 Task: Create a scrum project AgileConnection. Add to scrum project AgileConnection a team member softage.1@softage.net and assign as Project Lead. Add to scrum project AgileConnection a team member softage.2@softage.net
Action: Mouse moved to (228, 68)
Screenshot: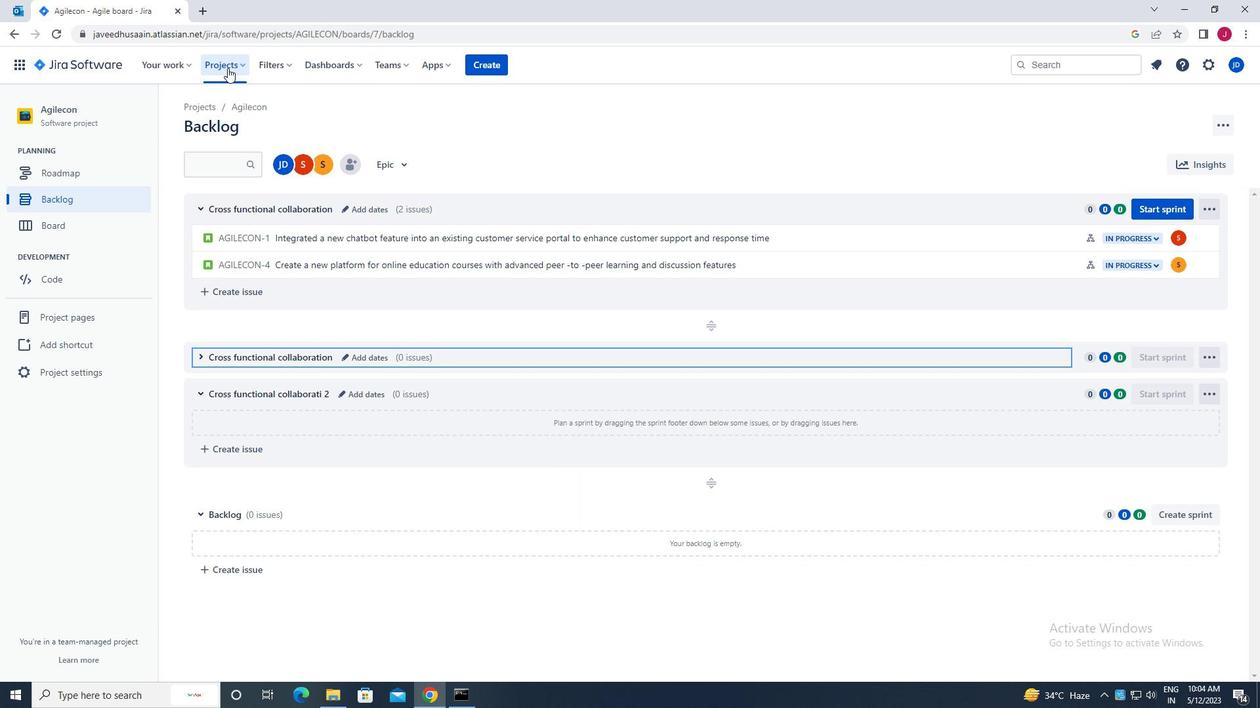
Action: Mouse pressed left at (228, 68)
Screenshot: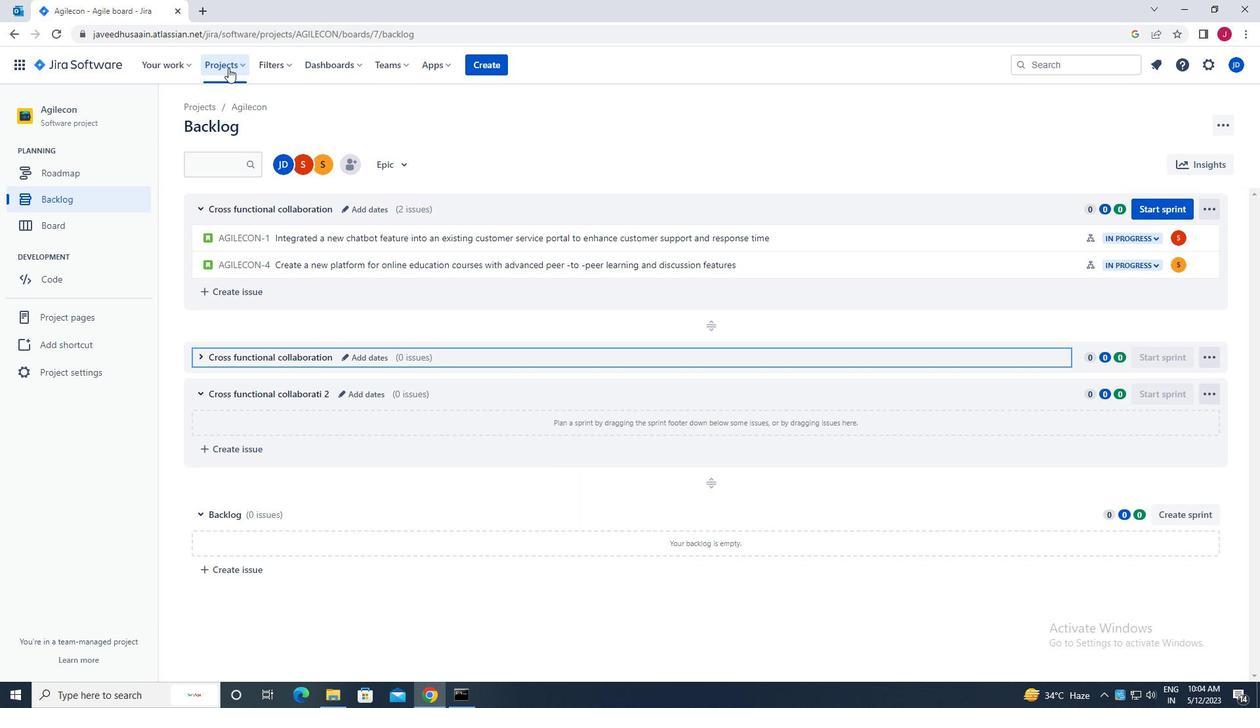
Action: Mouse moved to (237, 325)
Screenshot: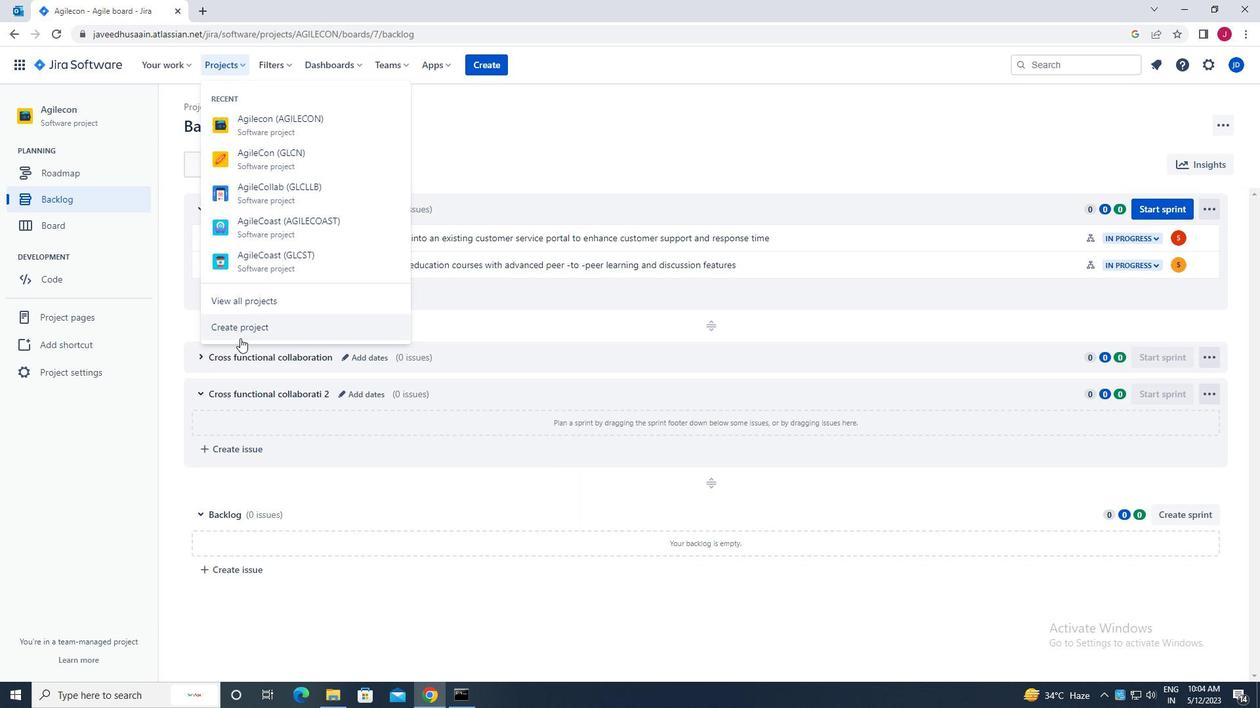 
Action: Mouse pressed left at (237, 325)
Screenshot: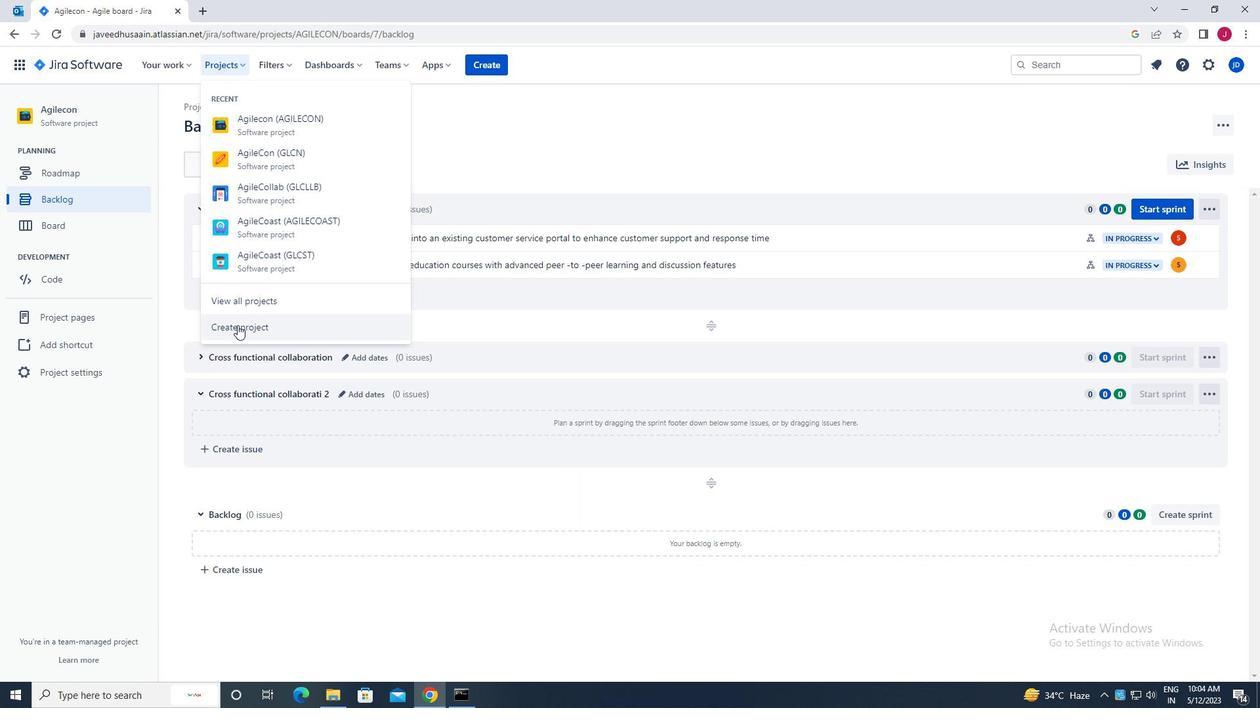 
Action: Mouse moved to (739, 317)
Screenshot: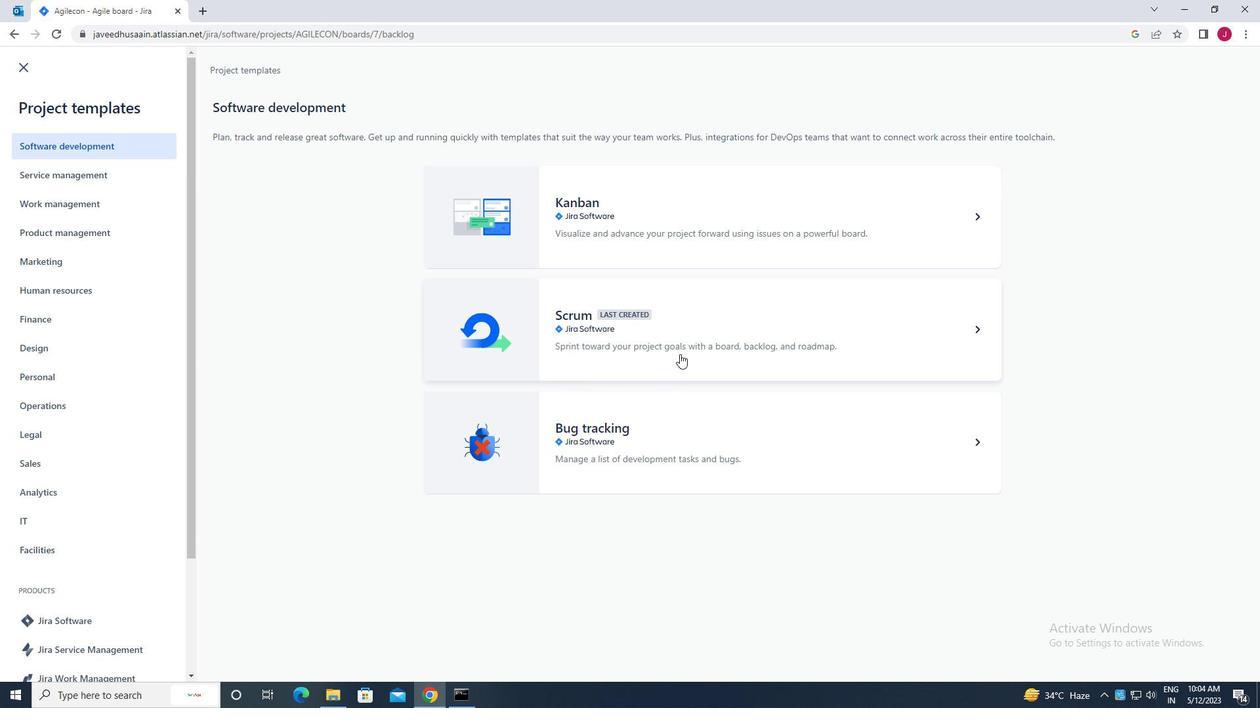 
Action: Mouse pressed left at (739, 317)
Screenshot: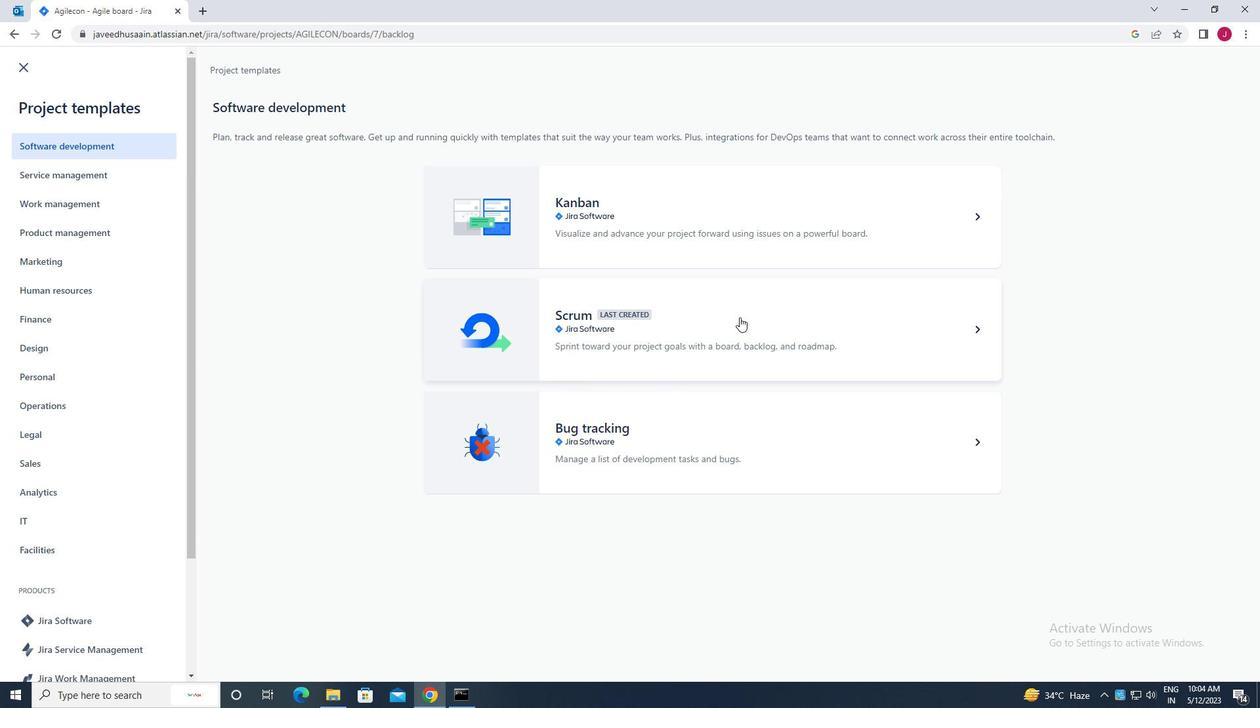 
Action: Mouse moved to (982, 650)
Screenshot: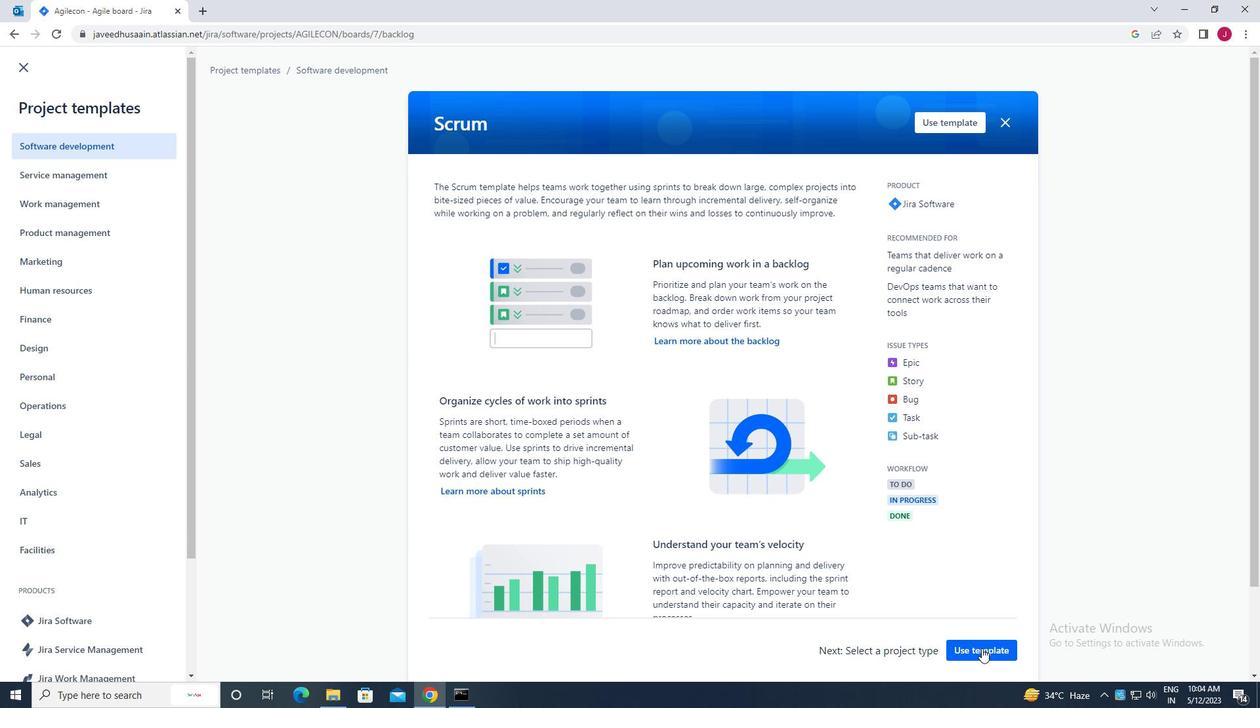 
Action: Mouse pressed left at (982, 650)
Screenshot: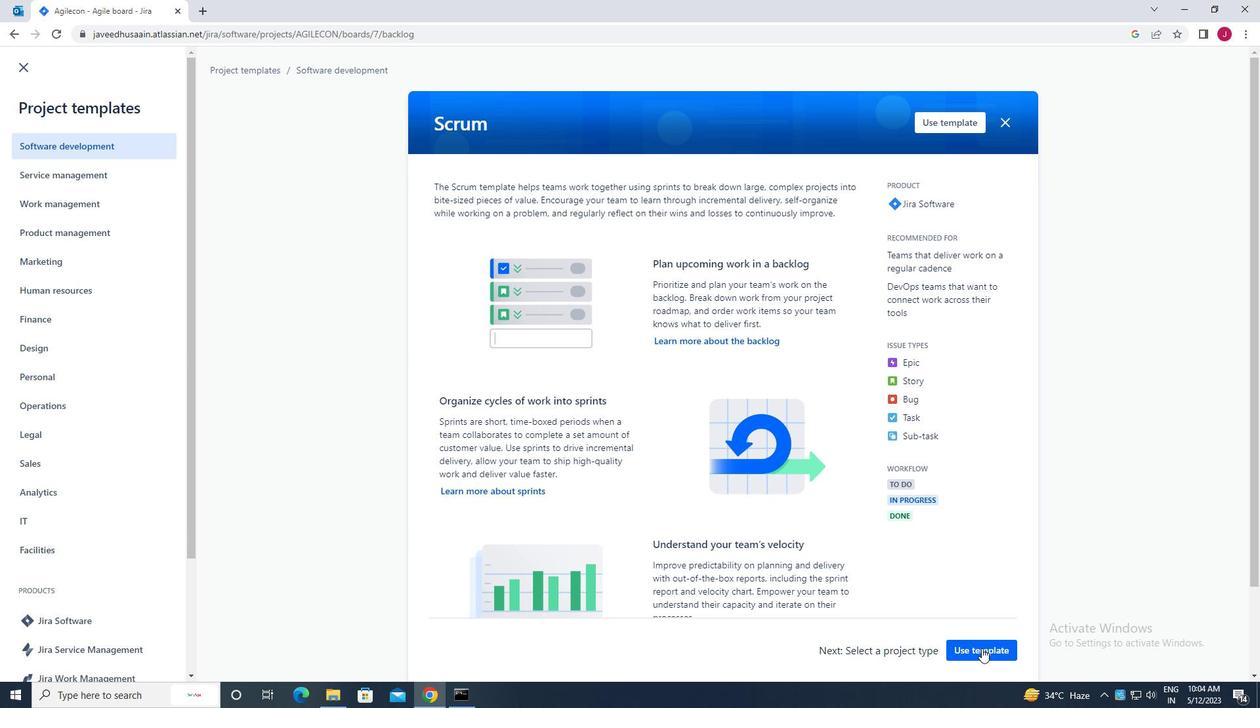 
Action: Mouse moved to (499, 640)
Screenshot: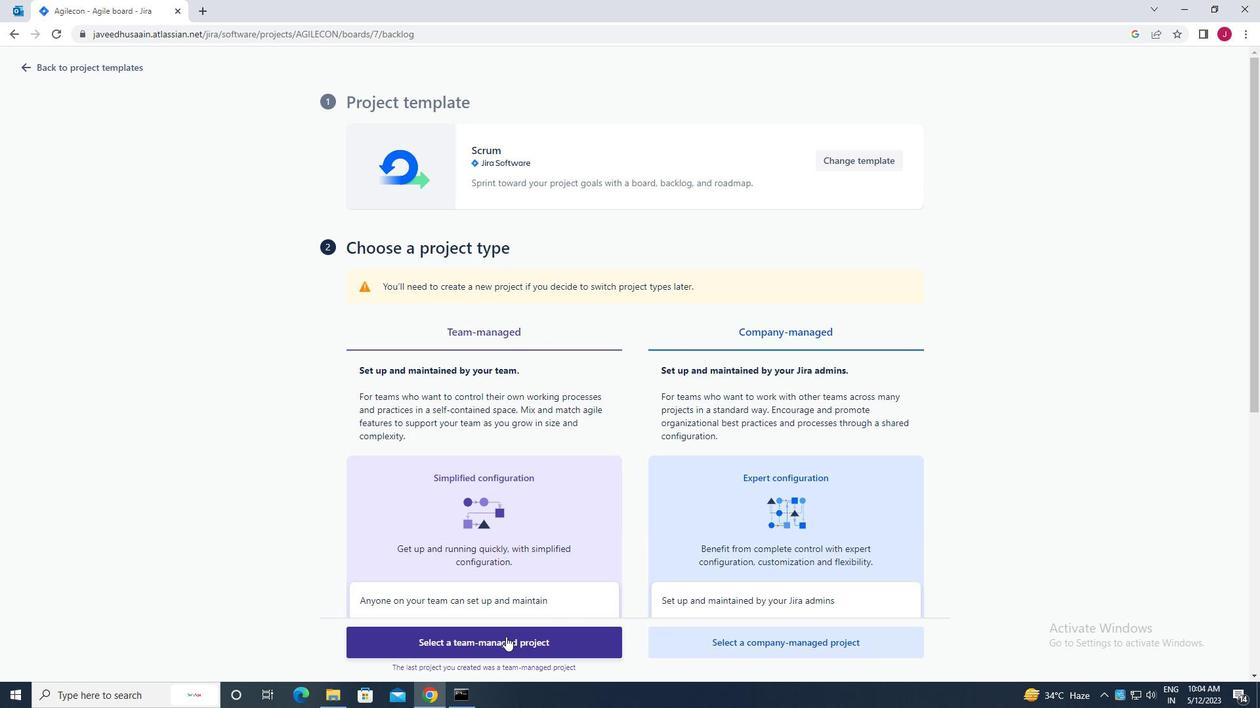 
Action: Mouse pressed left at (499, 640)
Screenshot: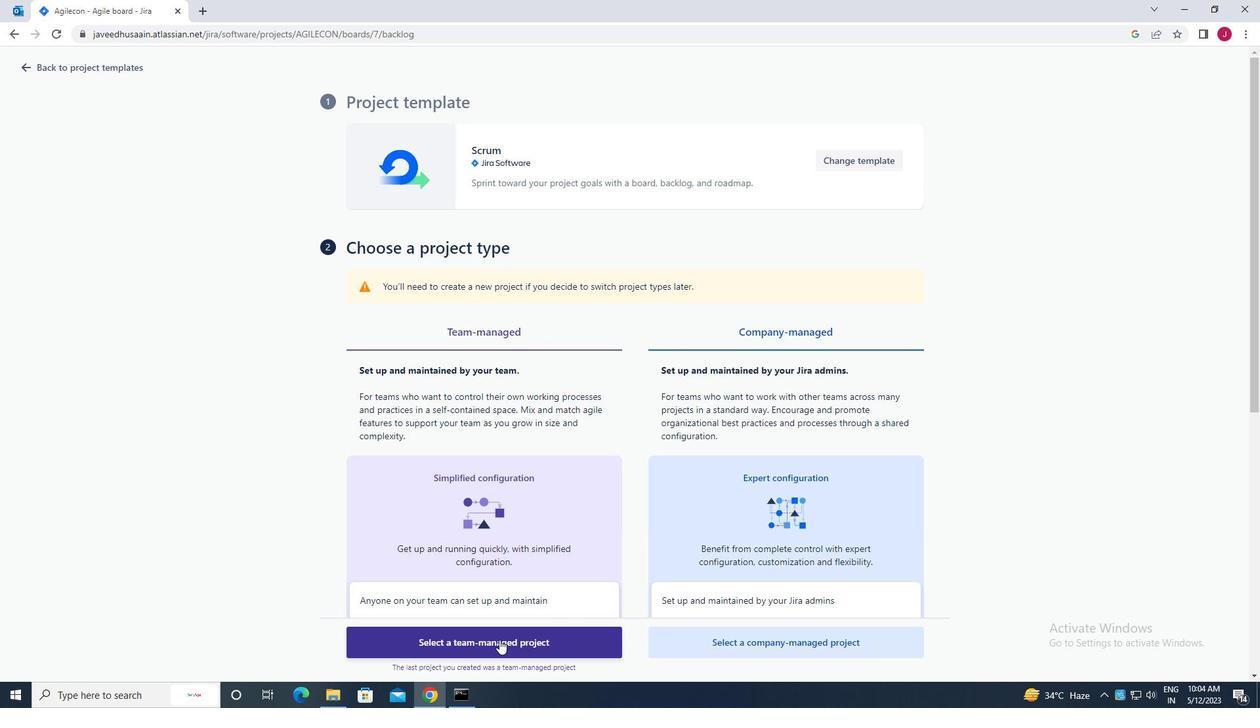
Action: Mouse moved to (396, 312)
Screenshot: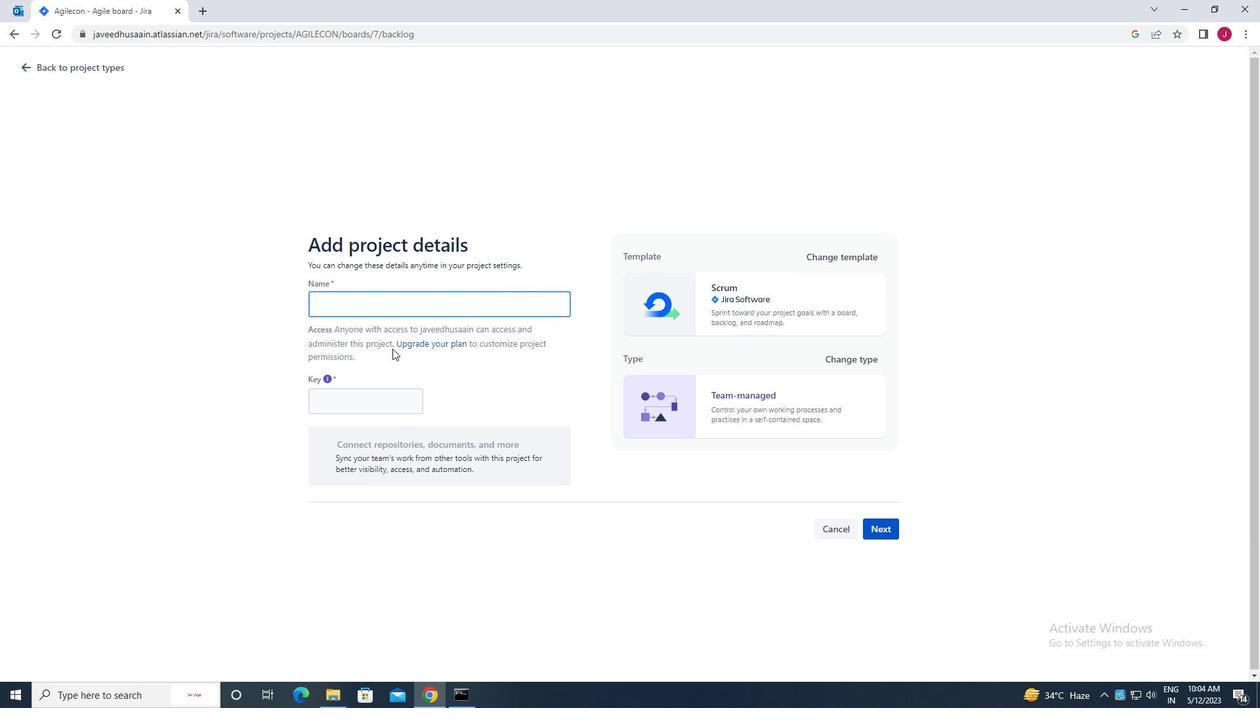 
Action: Mouse pressed left at (396, 312)
Screenshot: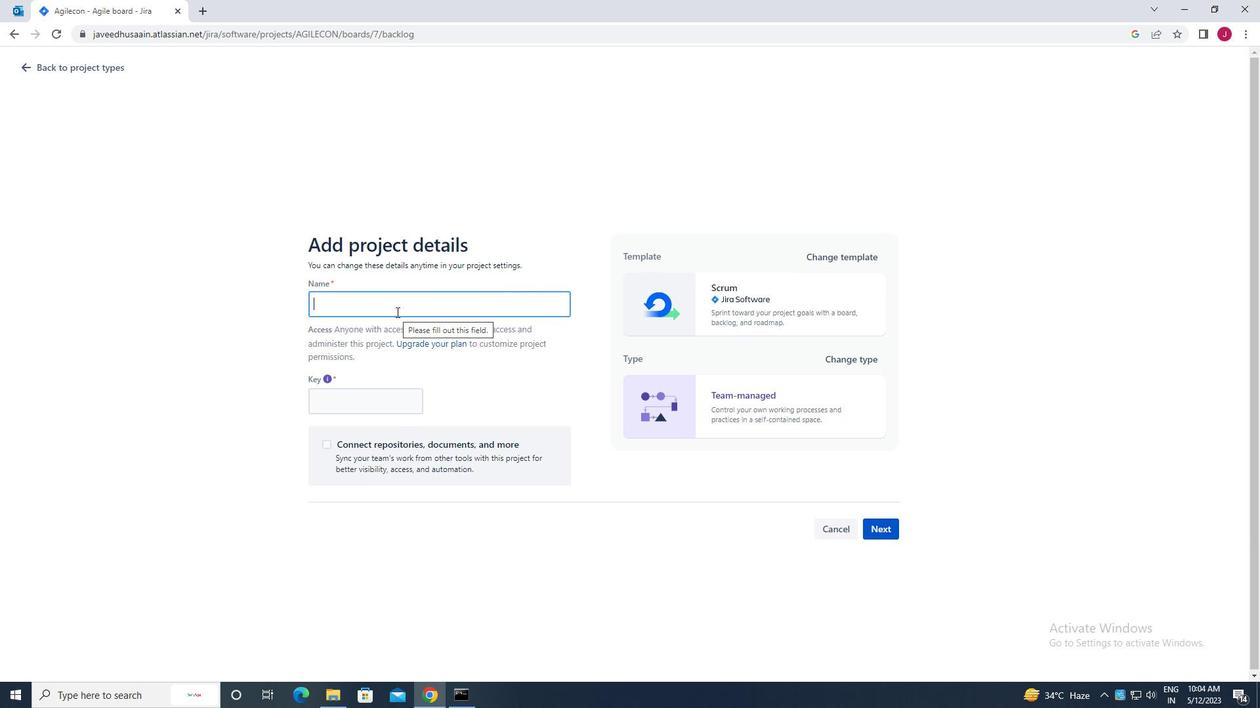 
Action: Key pressed a<Key.caps_lock>gile<Key.caps_lock>c<Key.caps_lock>onnection
Screenshot: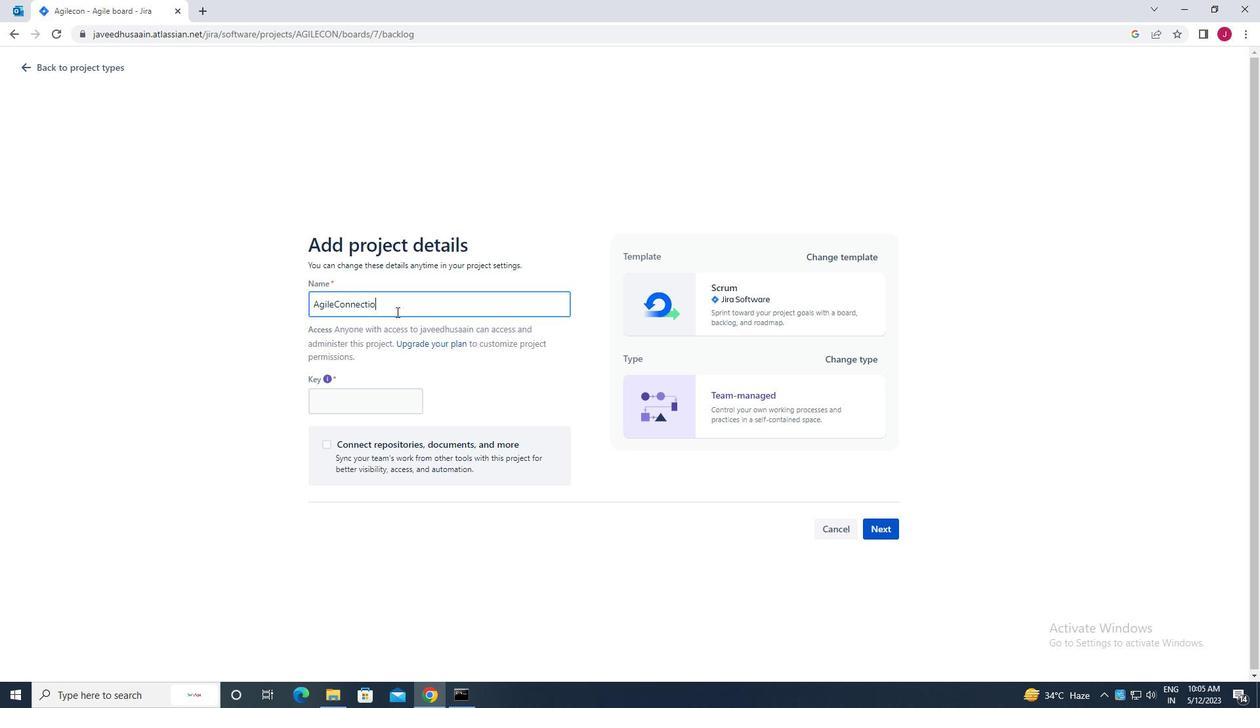 
Action: Mouse moved to (879, 529)
Screenshot: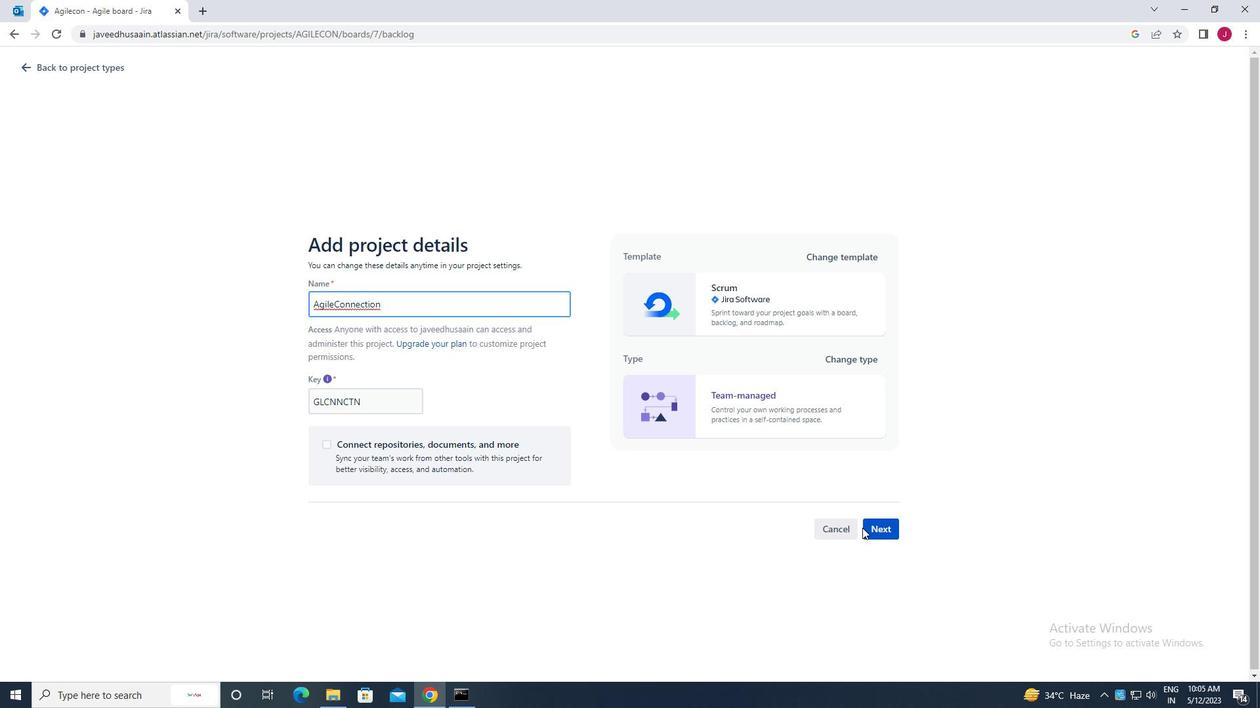 
Action: Mouse pressed left at (879, 529)
Screenshot: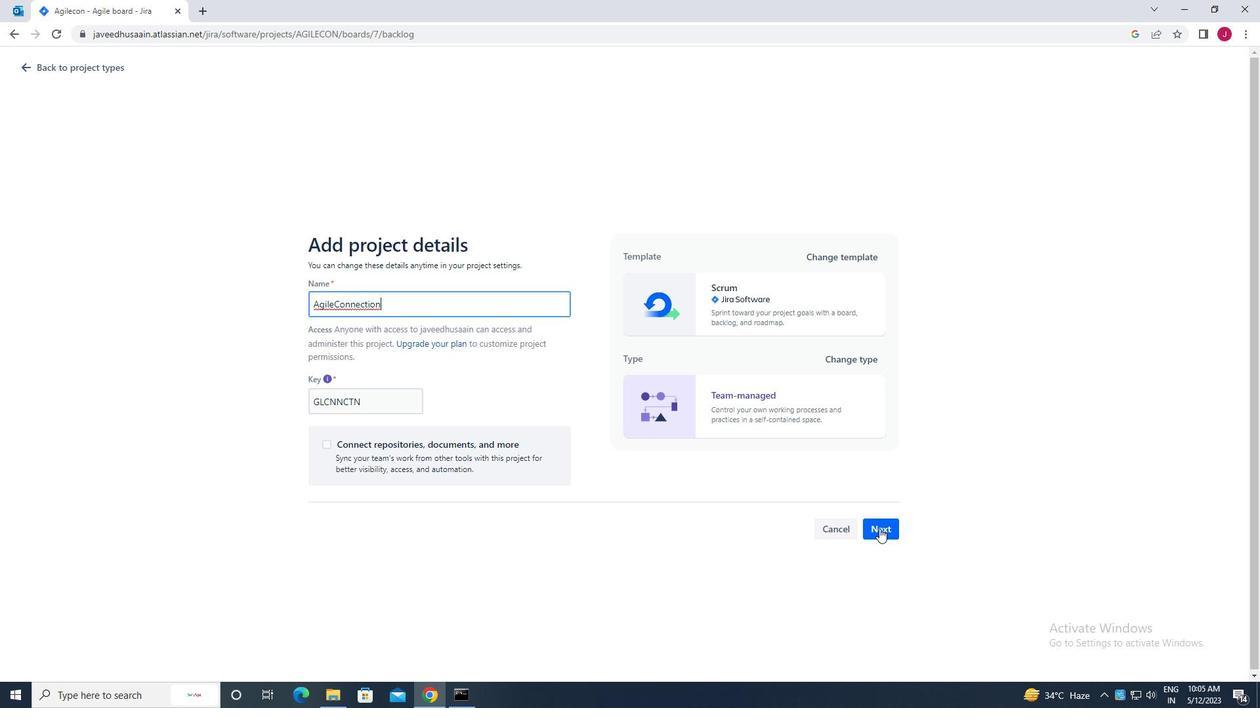 
Action: Mouse moved to (773, 447)
Screenshot: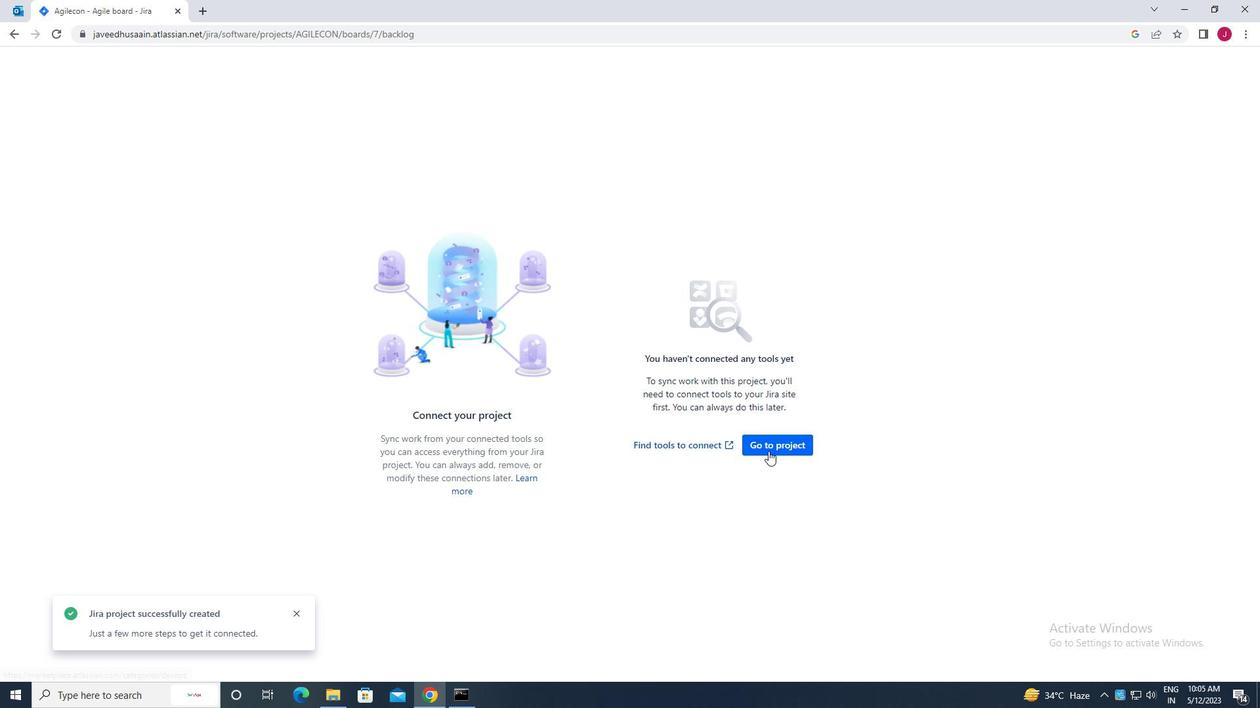 
Action: Mouse pressed left at (773, 447)
Screenshot: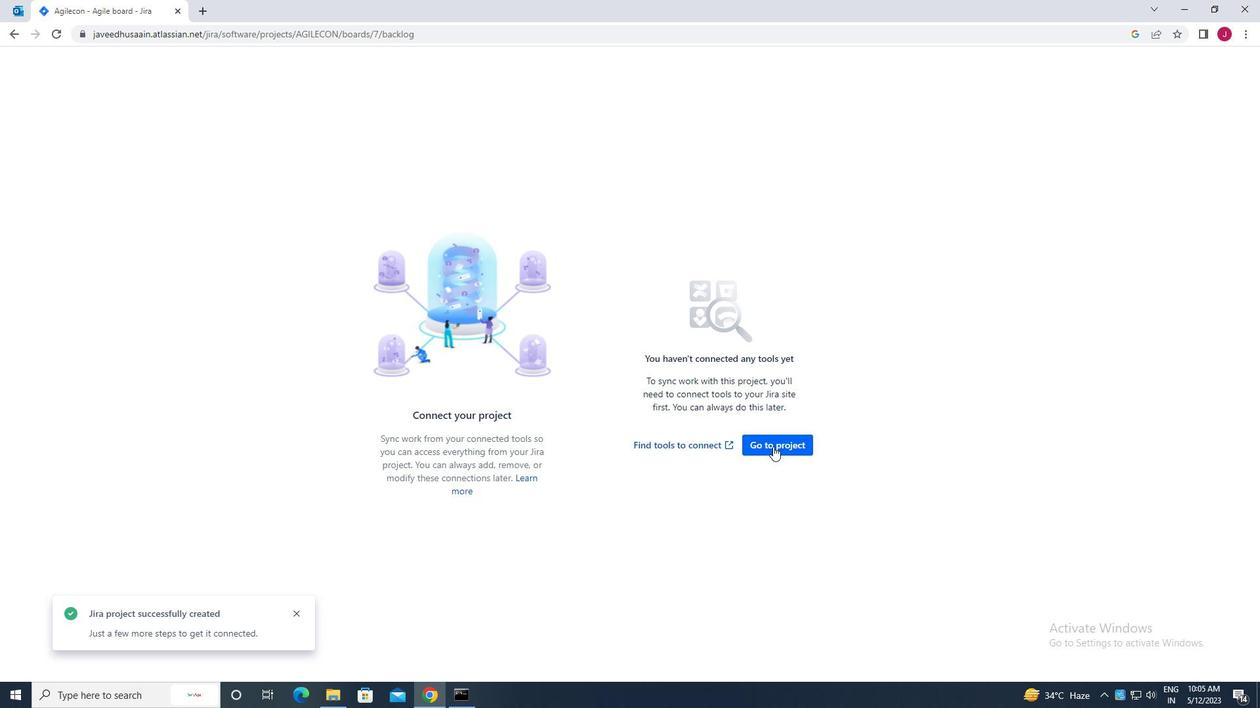 
Action: Mouse moved to (297, 613)
Screenshot: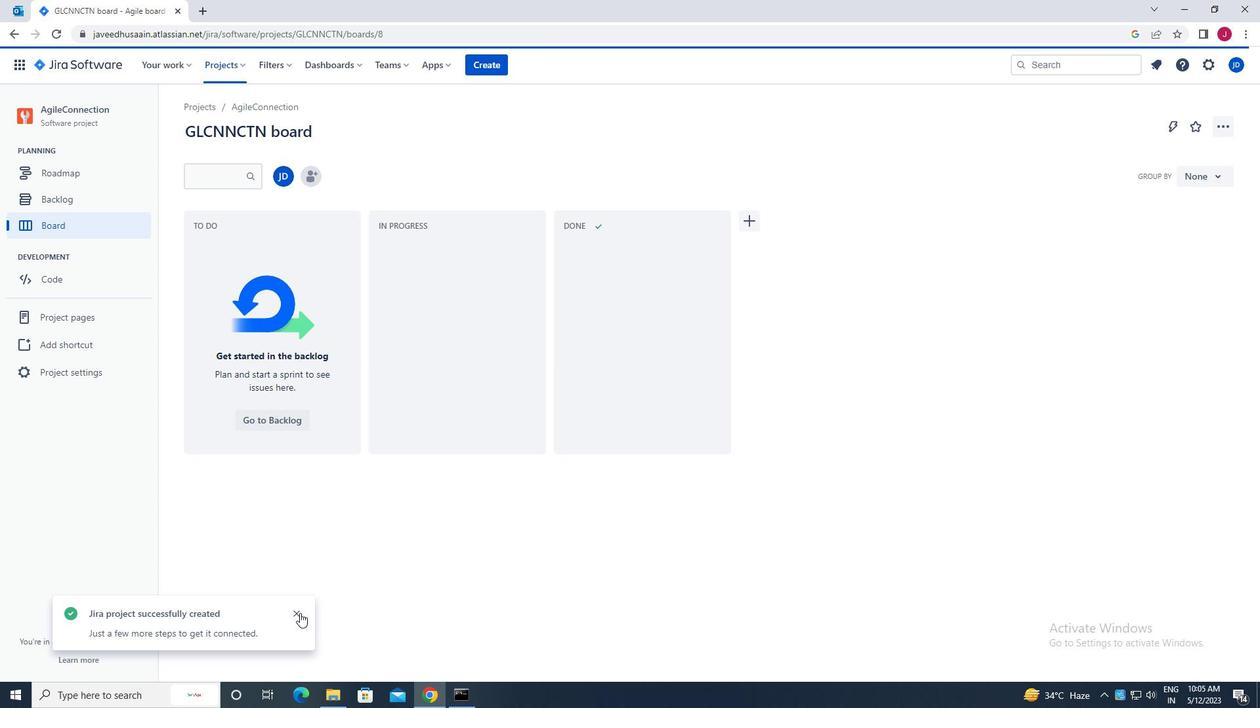 
Action: Mouse pressed left at (297, 613)
Screenshot: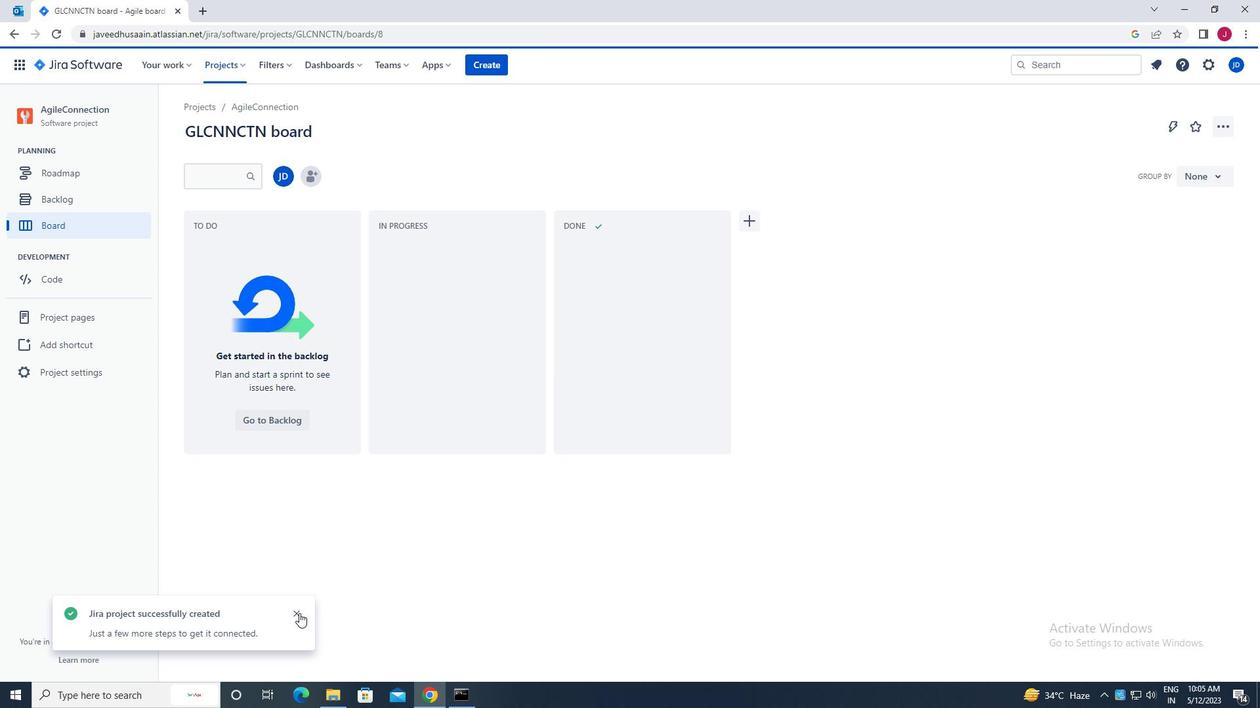 
Action: Mouse moved to (310, 176)
Screenshot: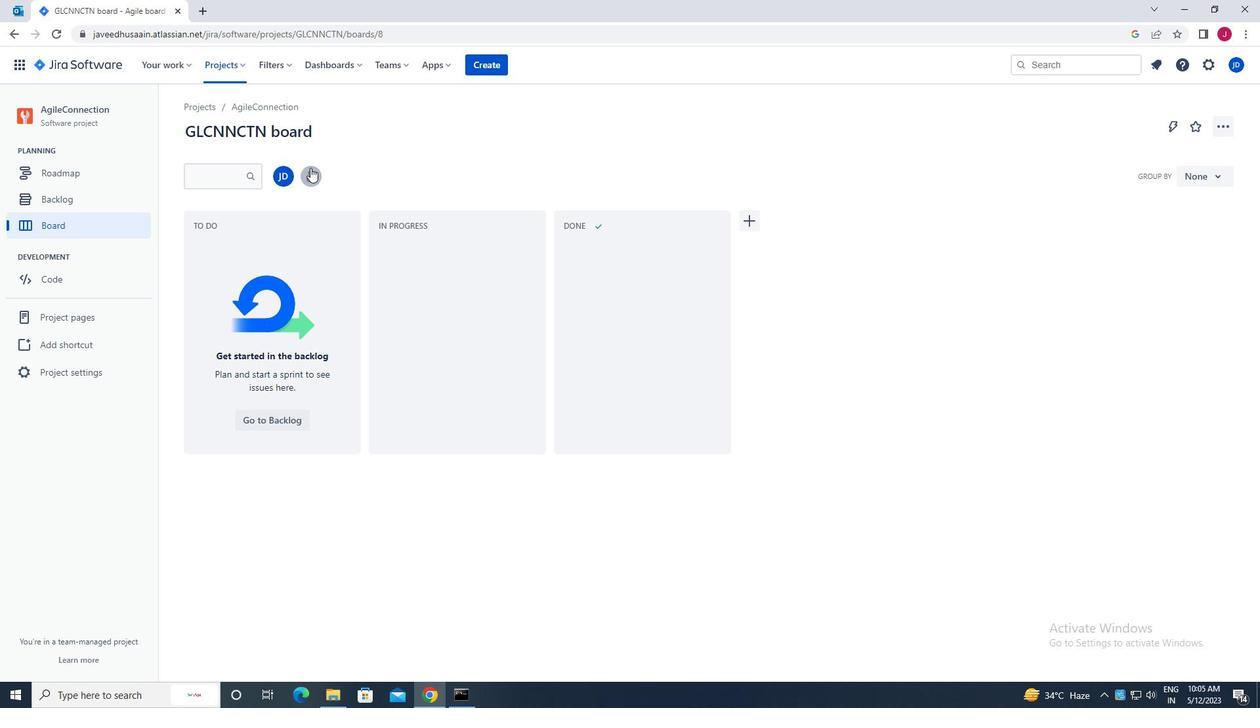 
Action: Mouse pressed left at (310, 176)
Screenshot: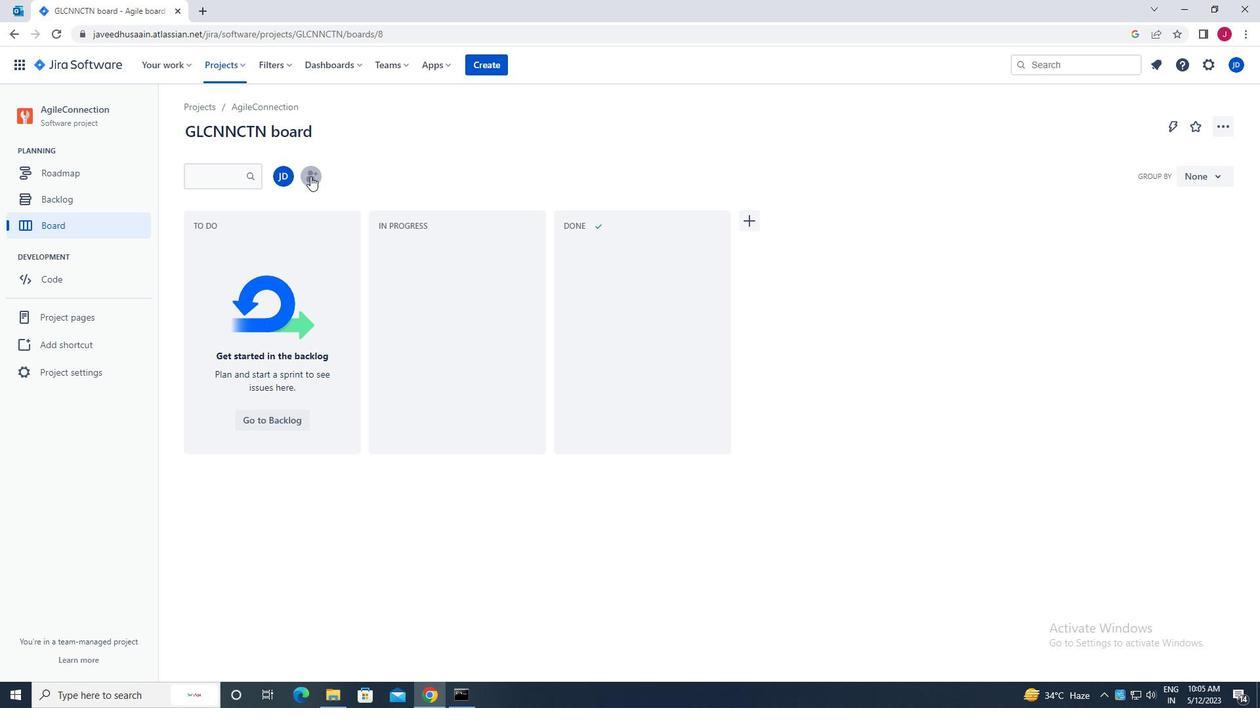 
Action: Mouse moved to (569, 166)
Screenshot: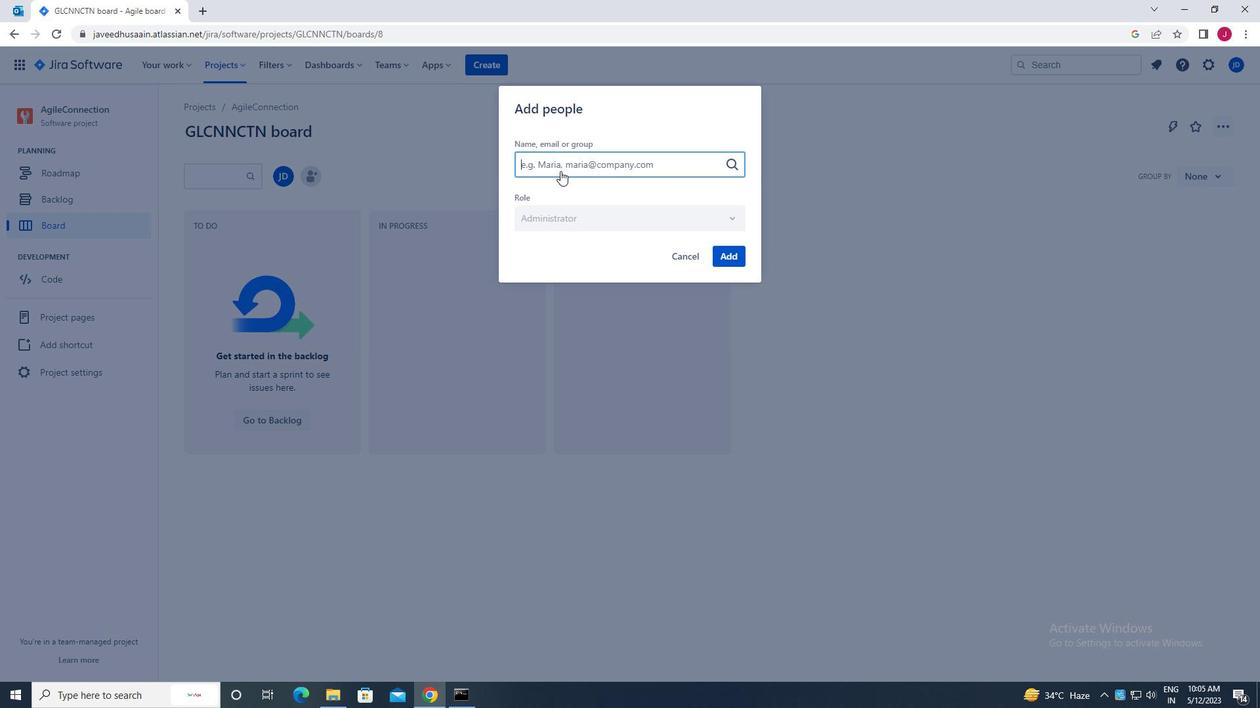 
Action: Mouse pressed left at (569, 166)
Screenshot: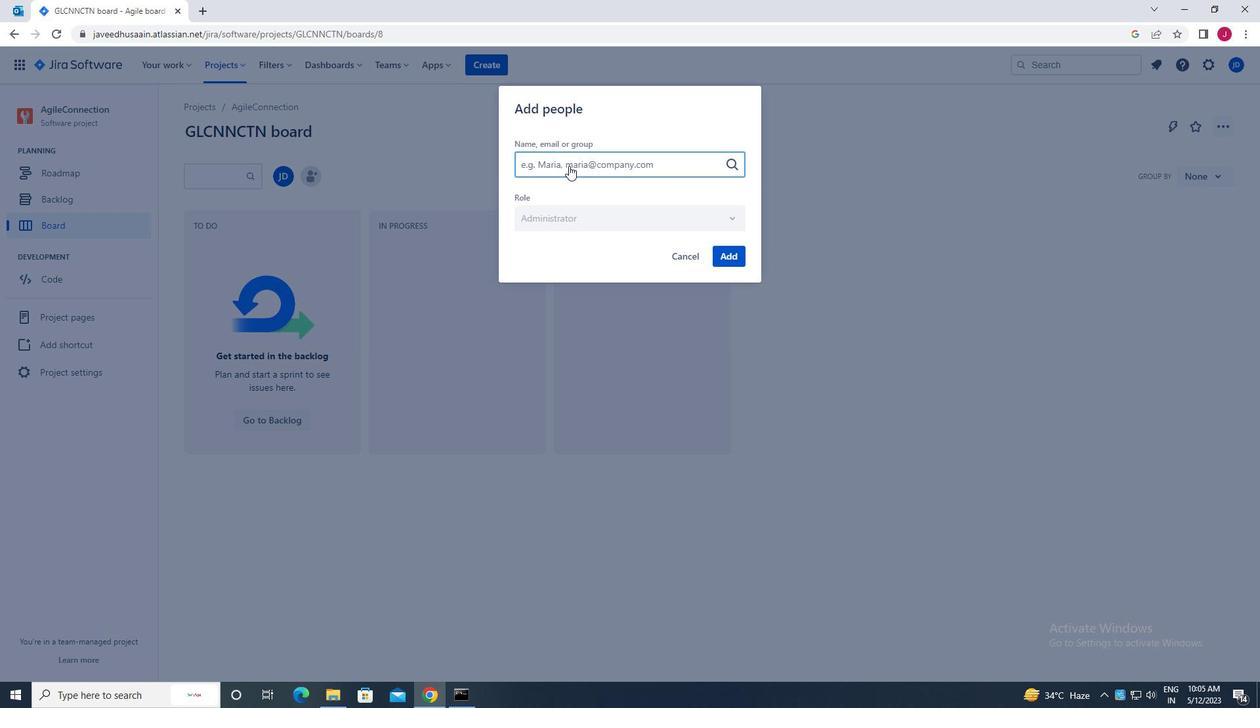 
Action: Key pressed <Key.caps_lock>s<Key.caps_lock>oftage.1<Key.shift>@SOFTAGE.NET
Screenshot: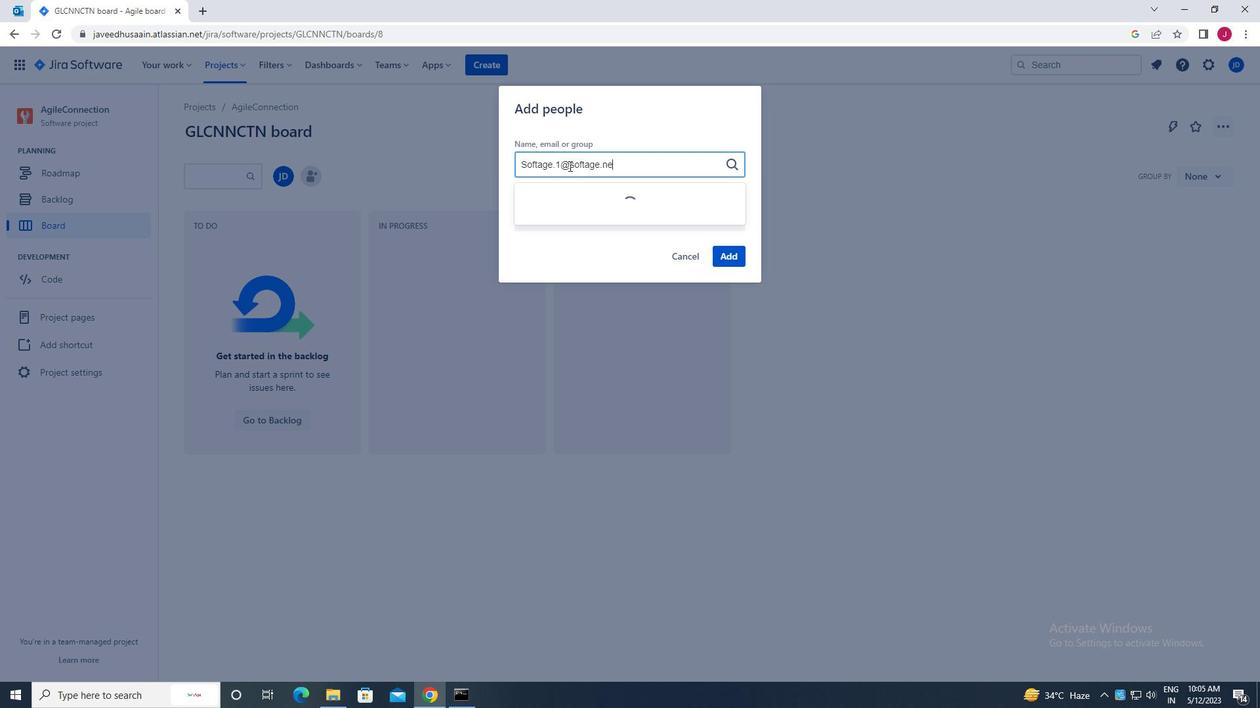 
Action: Mouse moved to (578, 231)
Screenshot: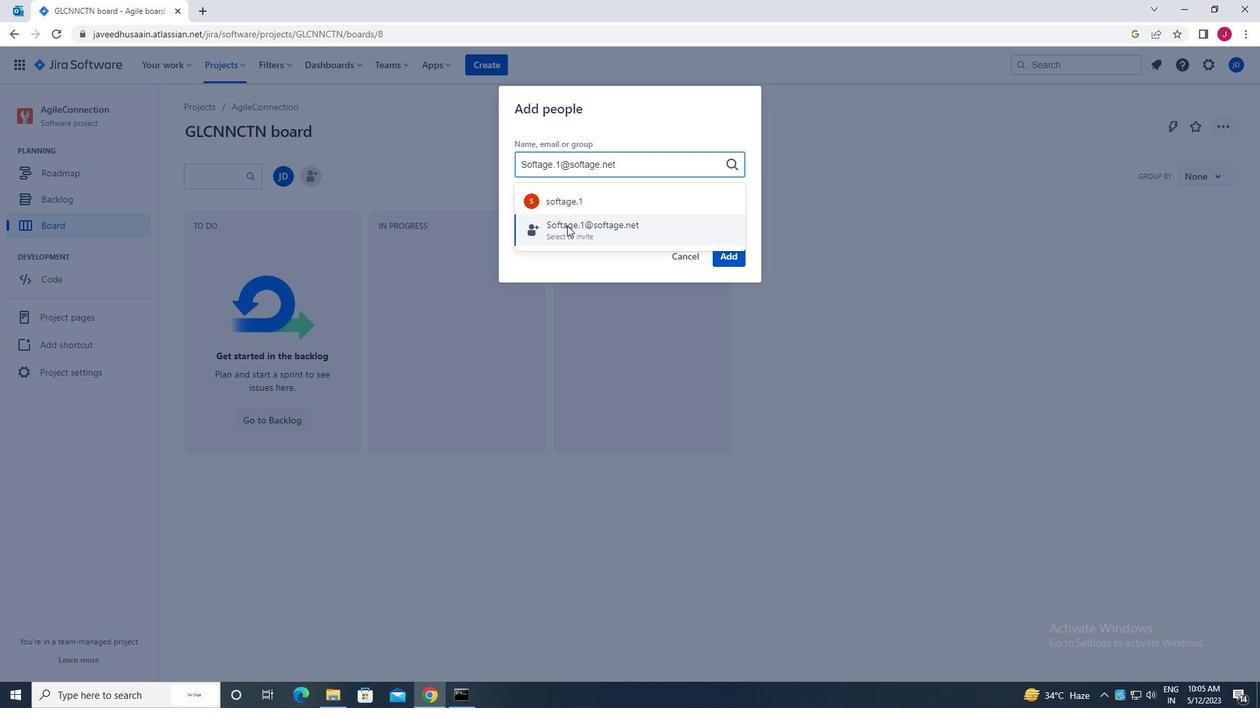 
Action: Mouse pressed left at (578, 231)
Screenshot: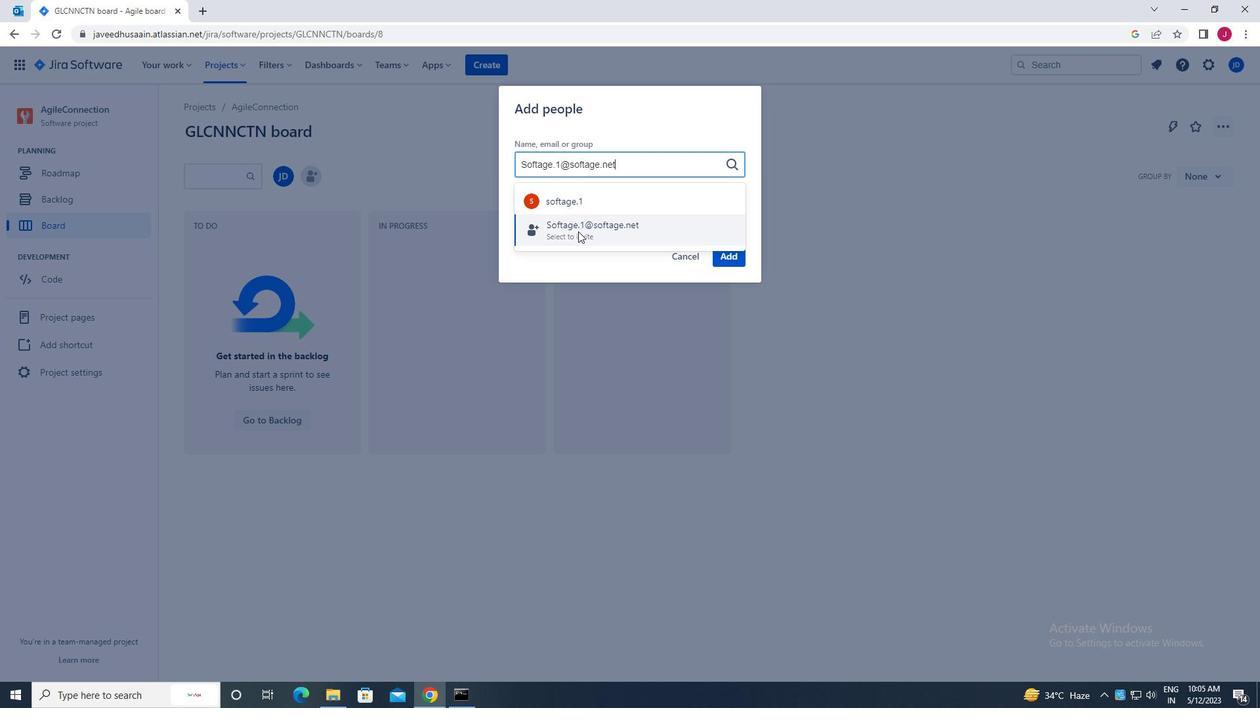 
Action: Mouse moved to (737, 254)
Screenshot: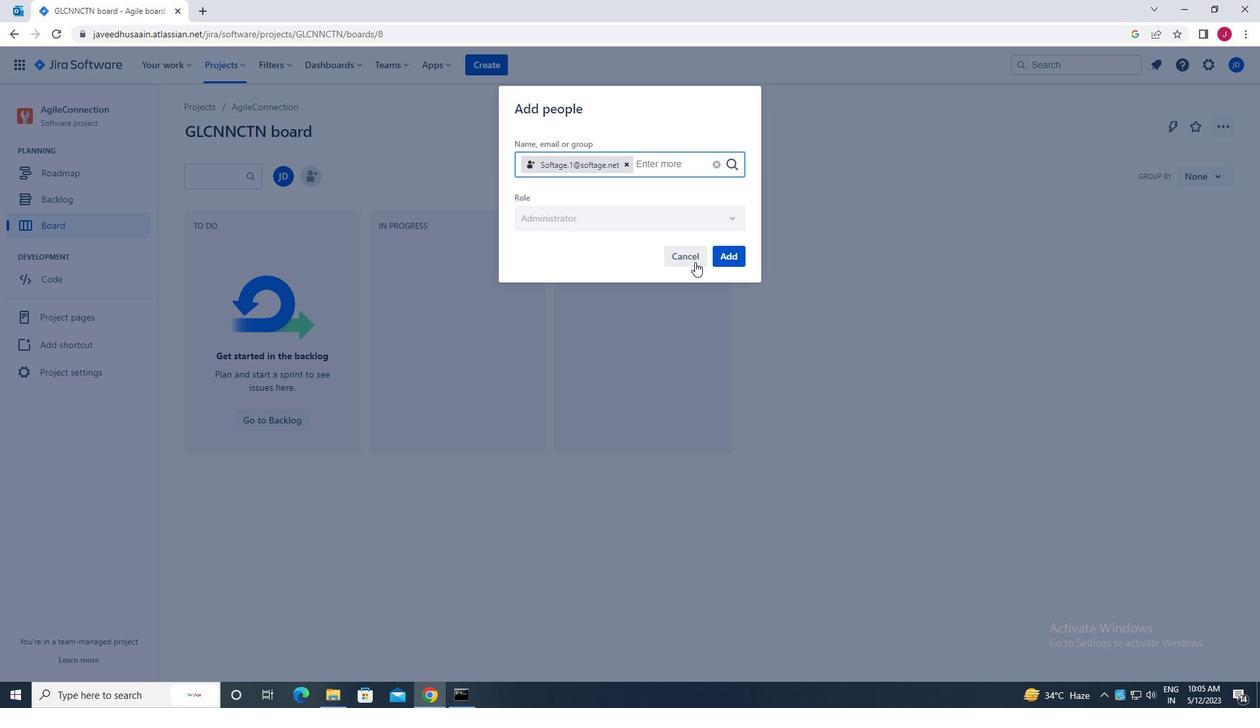 
Action: Mouse pressed left at (737, 254)
Screenshot: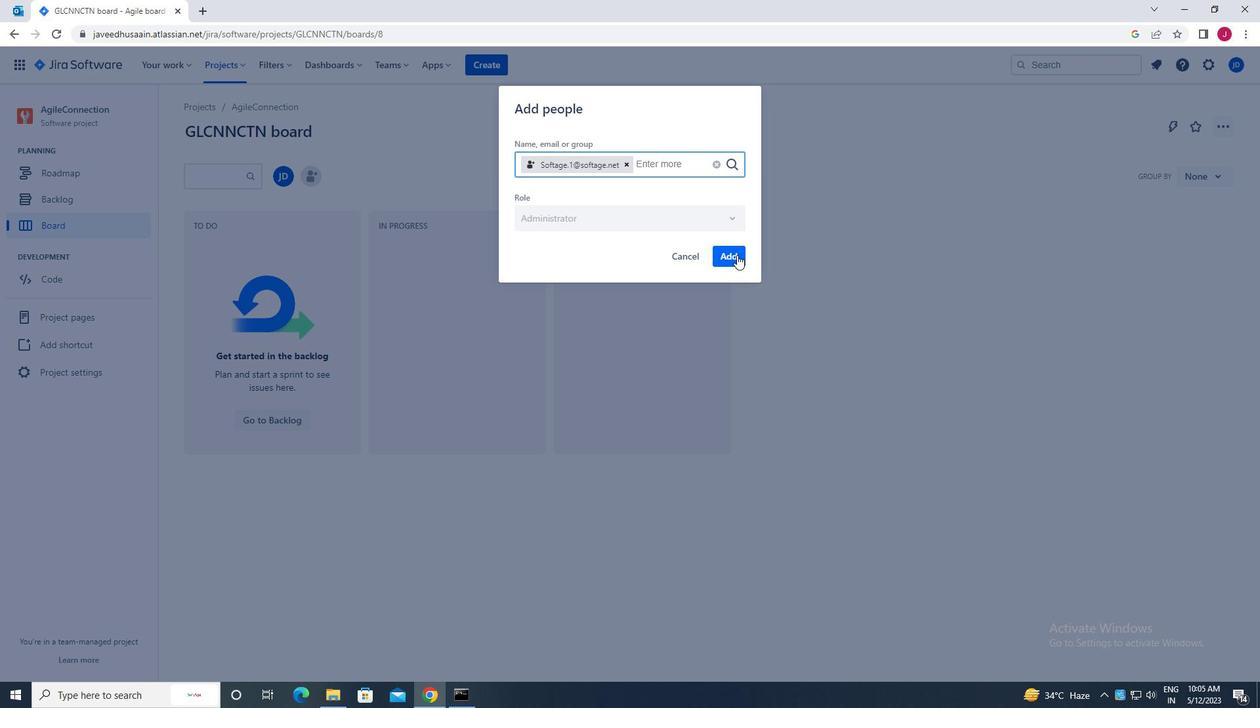 
Action: Mouse moved to (299, 565)
Screenshot: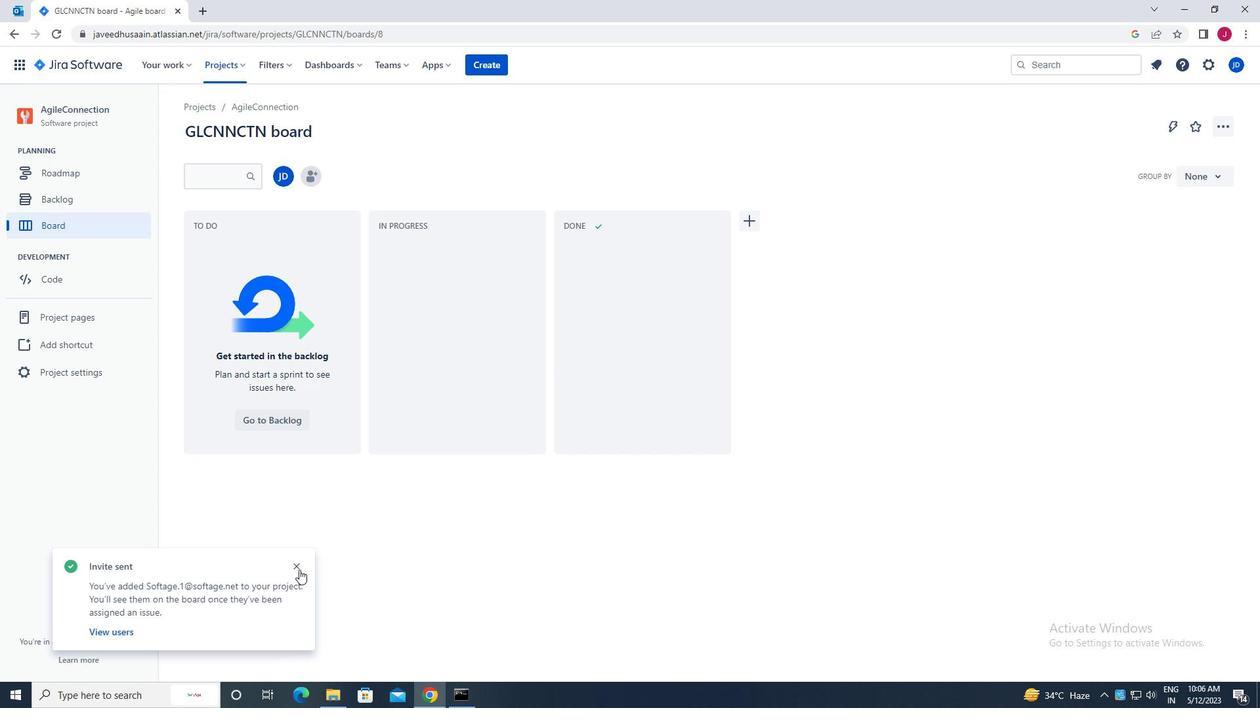 
Action: Mouse pressed left at (299, 565)
Screenshot: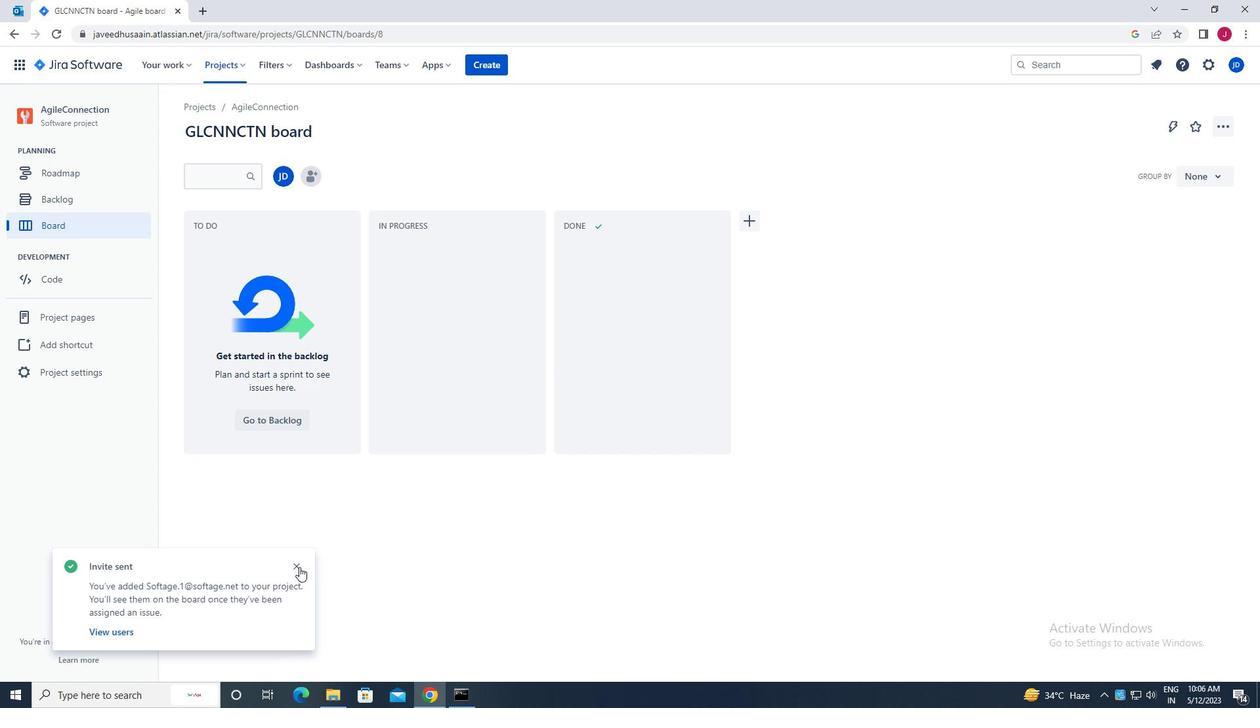
Action: Mouse moved to (96, 372)
Screenshot: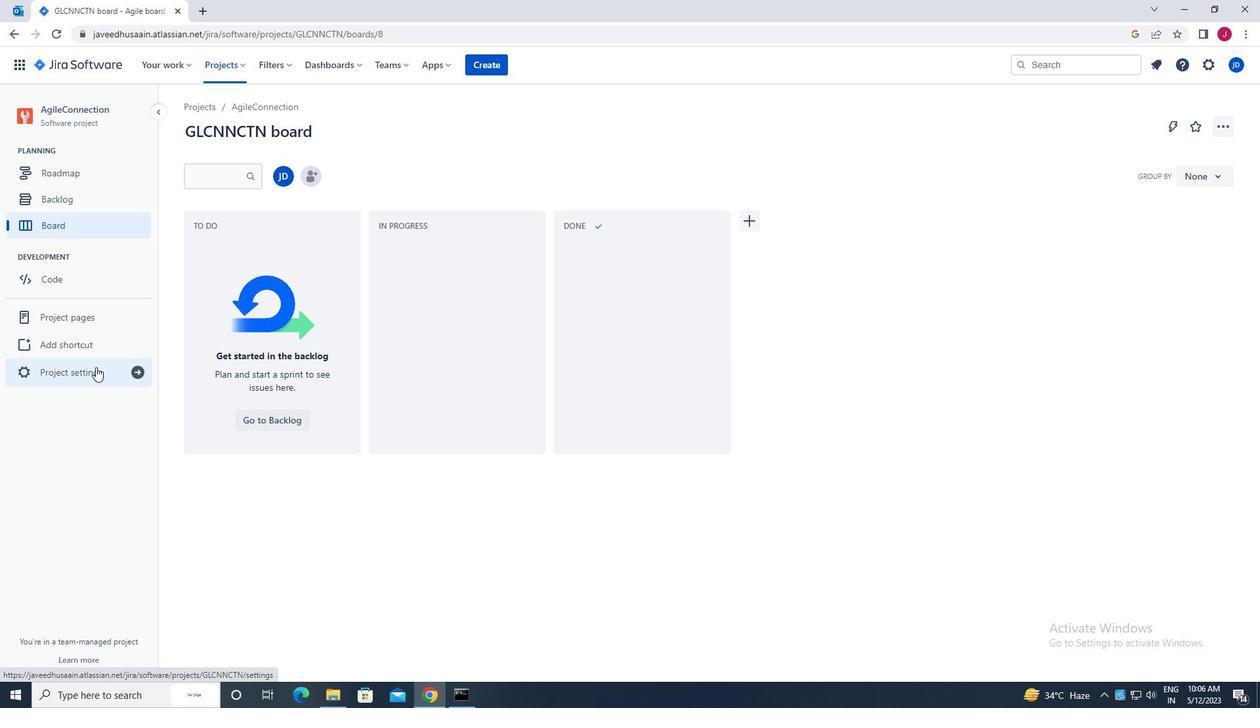
Action: Mouse pressed left at (96, 372)
Screenshot: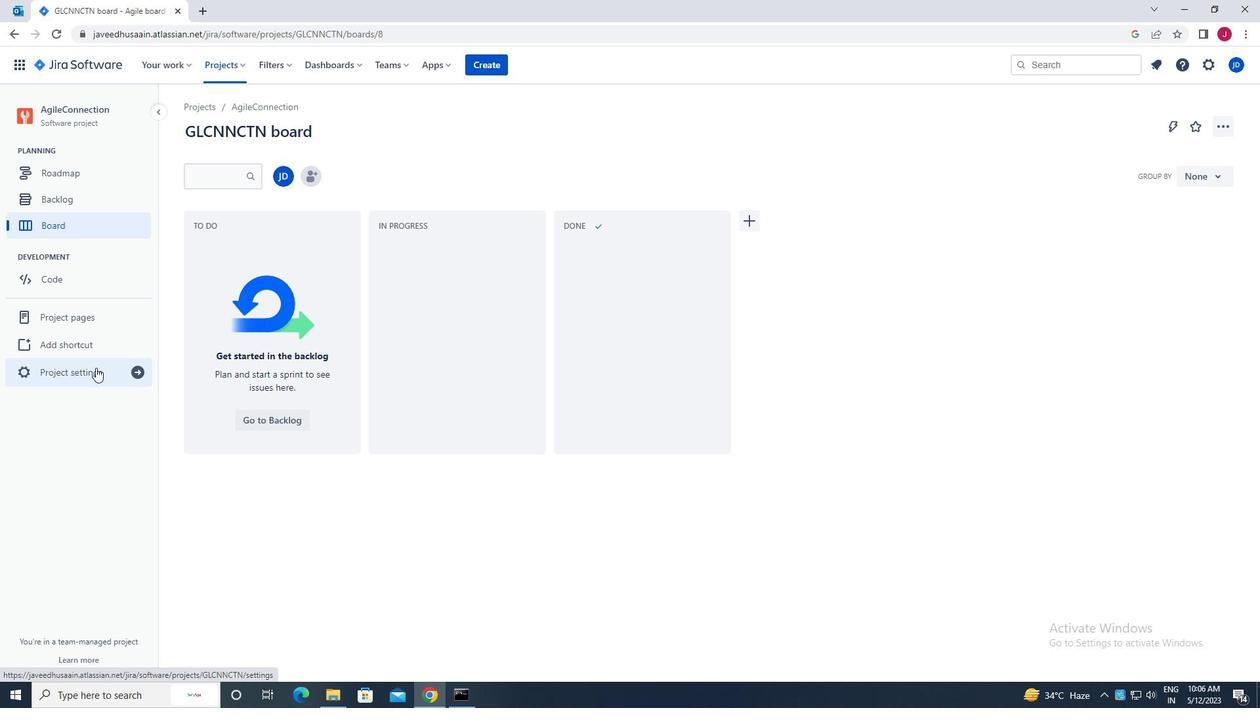 
Action: Mouse moved to (670, 468)
Screenshot: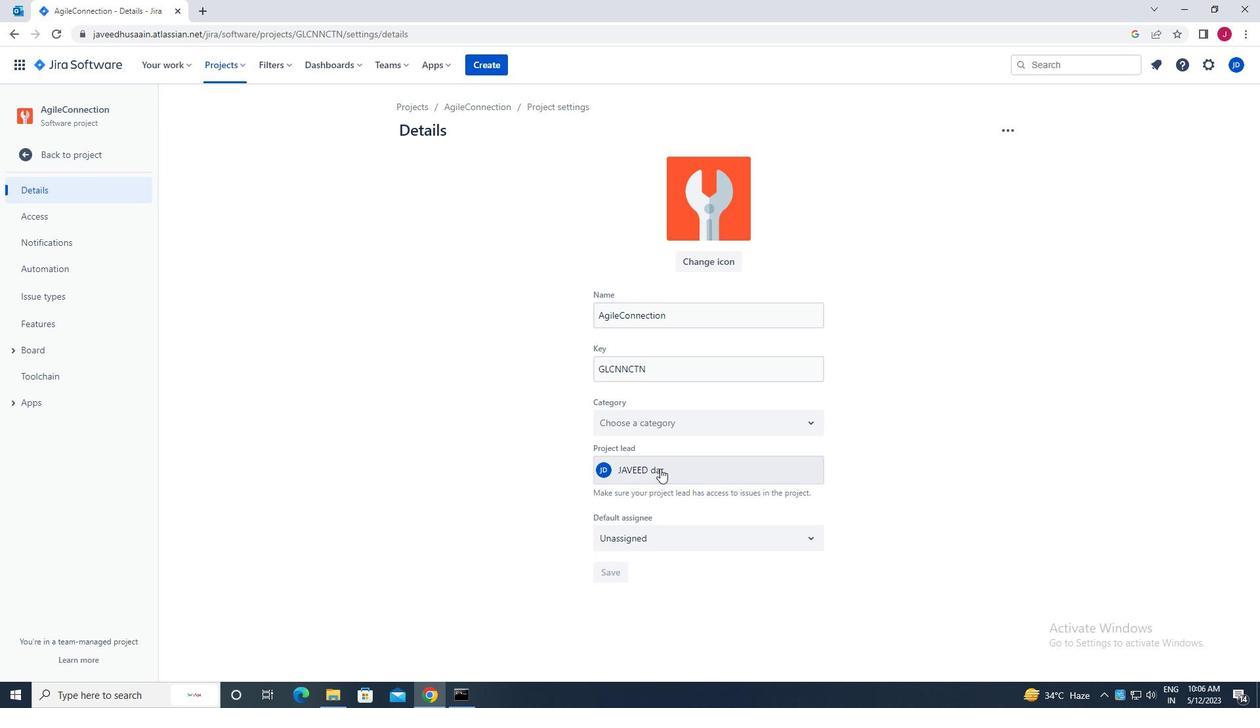 
Action: Mouse pressed left at (670, 468)
Screenshot: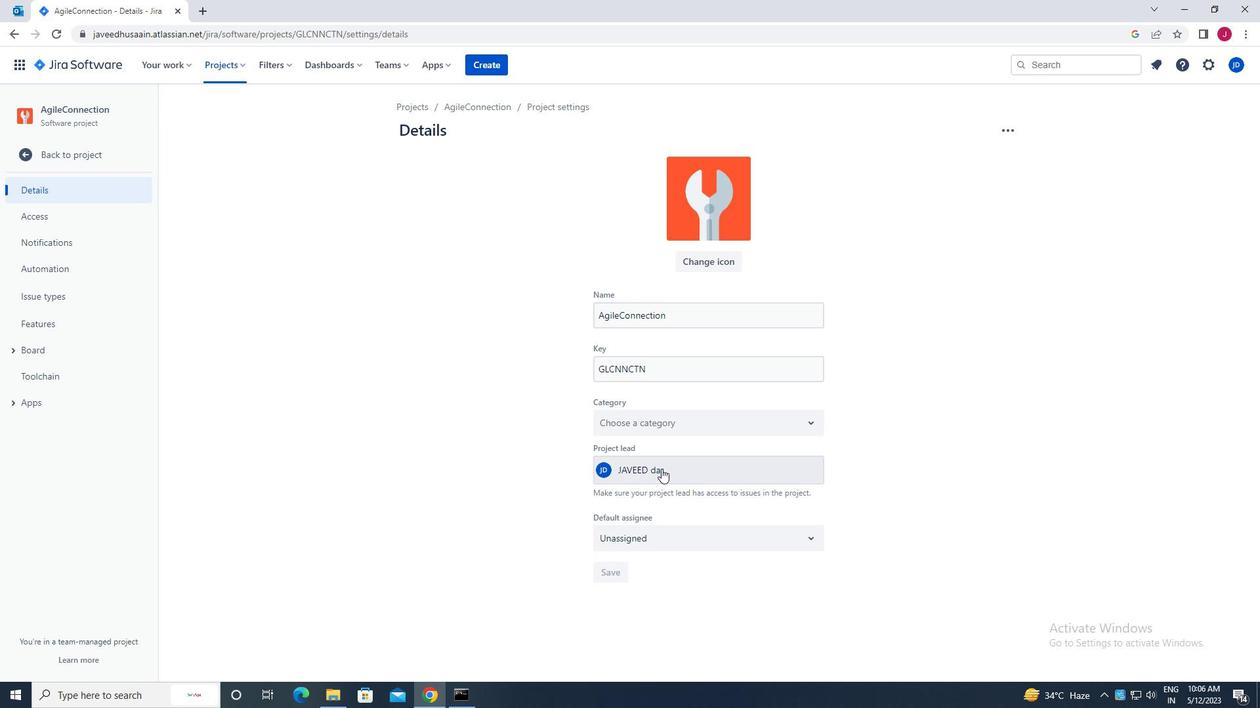 
Action: Mouse moved to (674, 484)
Screenshot: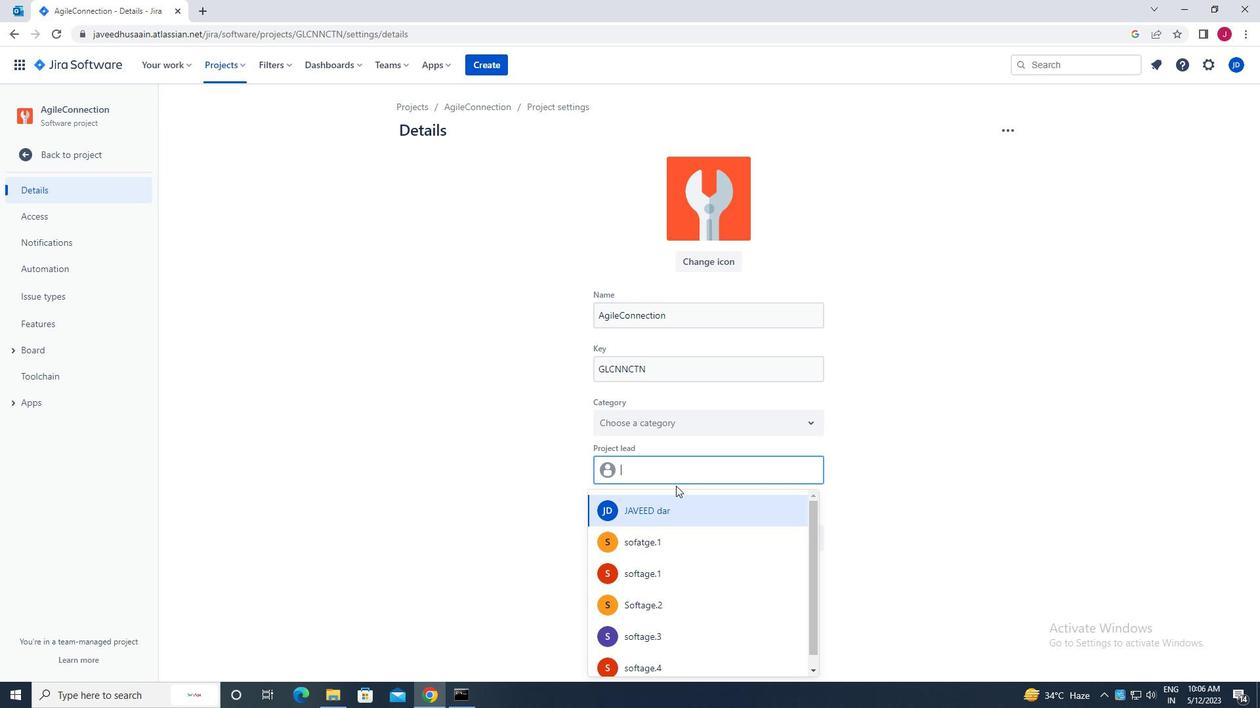 
Action: Key pressed SOFTAGE.1<Key.caps_lock><Key.shift>@<Key.caps_lock>SOFTAGE.NET
Screenshot: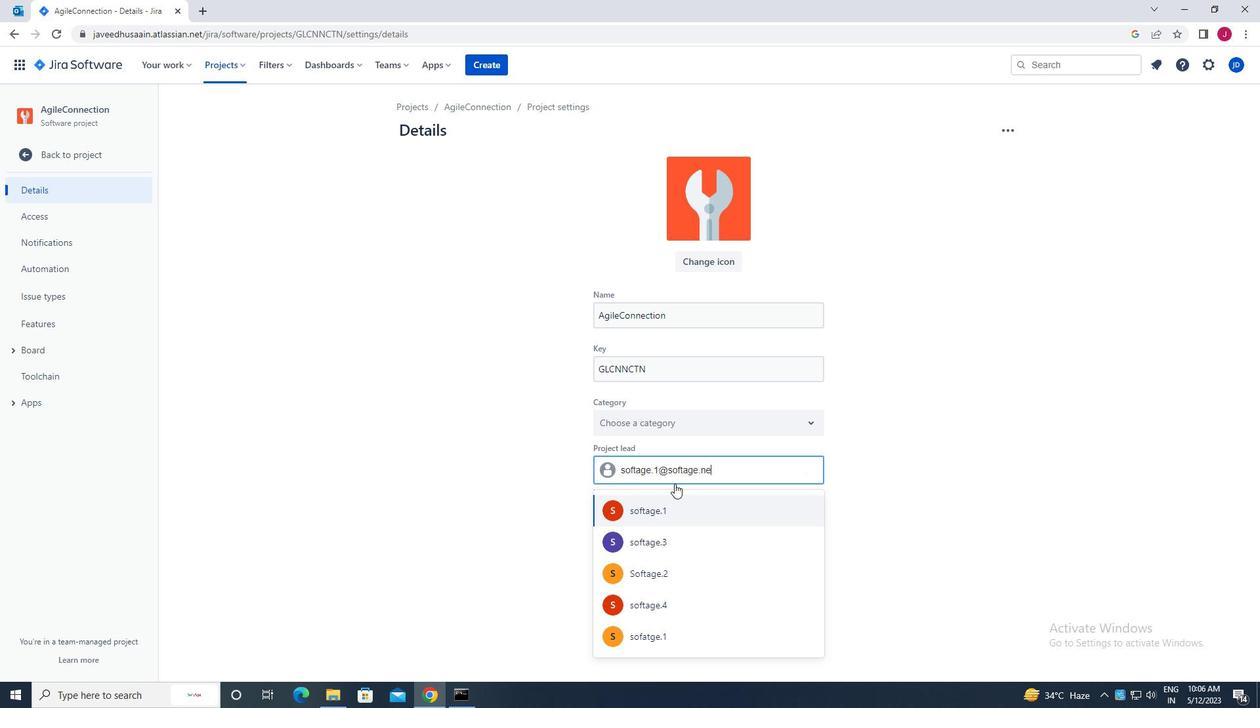 
Action: Mouse moved to (669, 515)
Screenshot: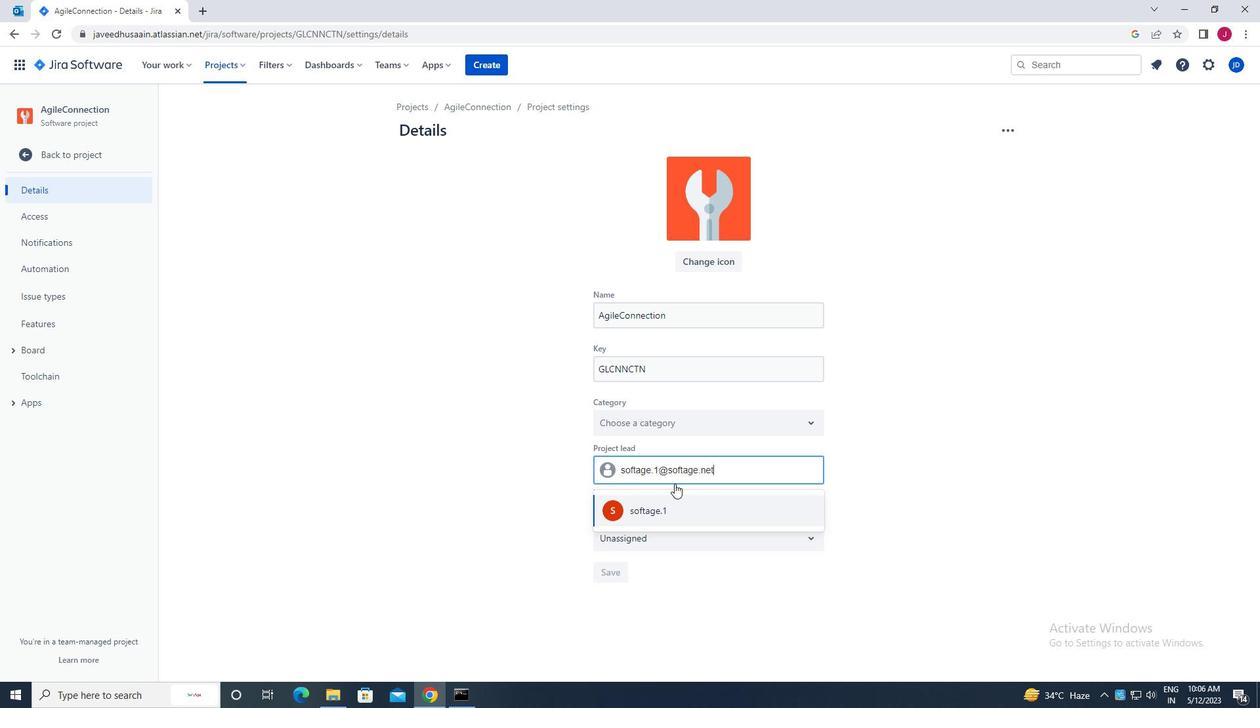 
Action: Mouse pressed left at (669, 515)
Screenshot: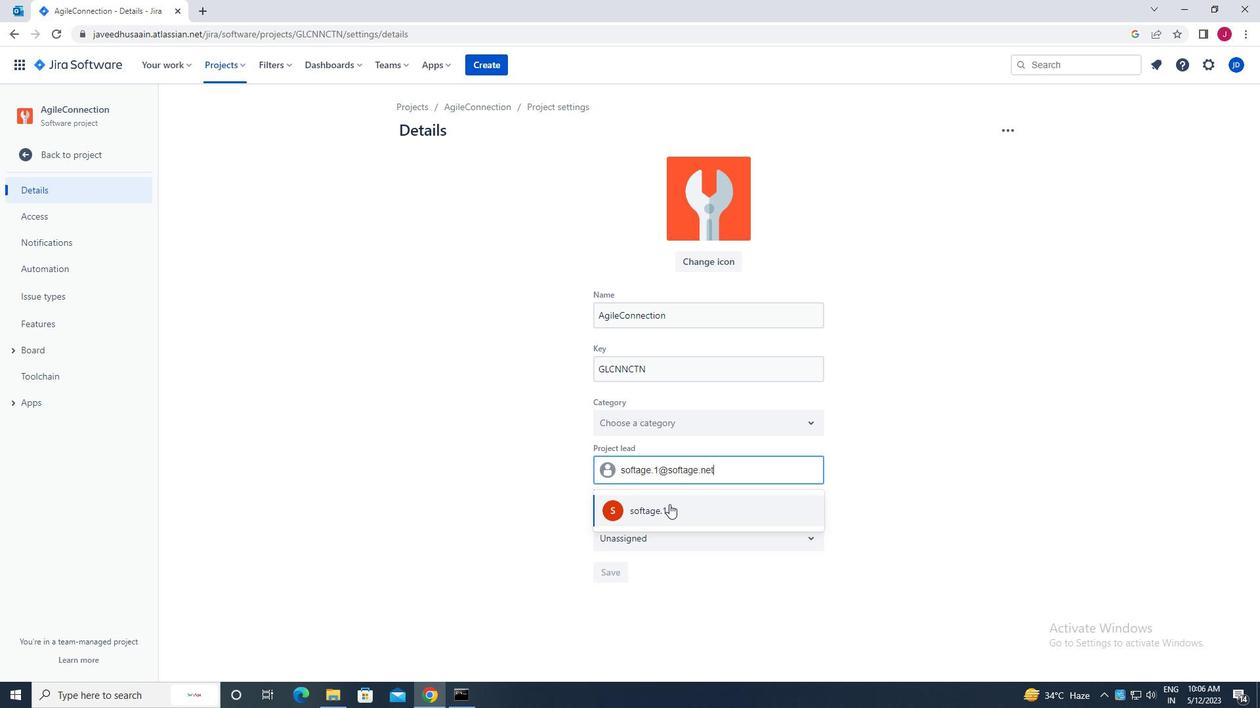 
Action: Mouse moved to (636, 531)
Screenshot: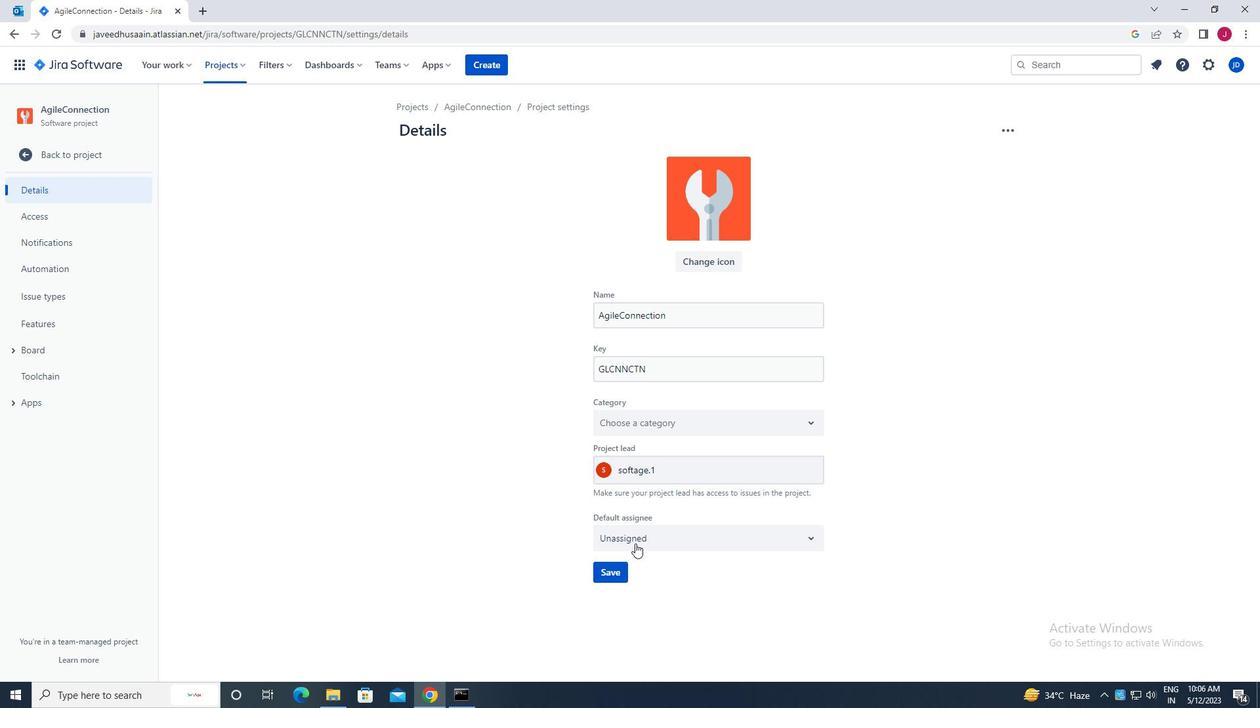 
Action: Mouse pressed left at (636, 531)
Screenshot: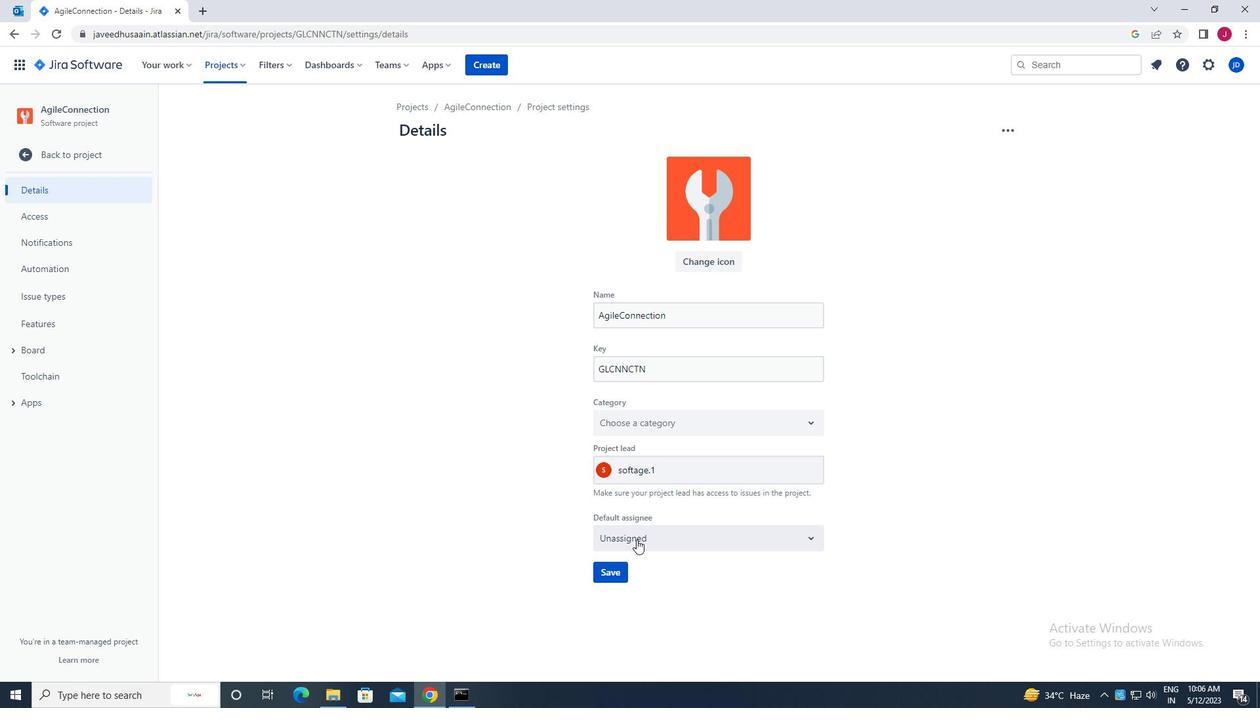 
Action: Mouse moved to (637, 572)
Screenshot: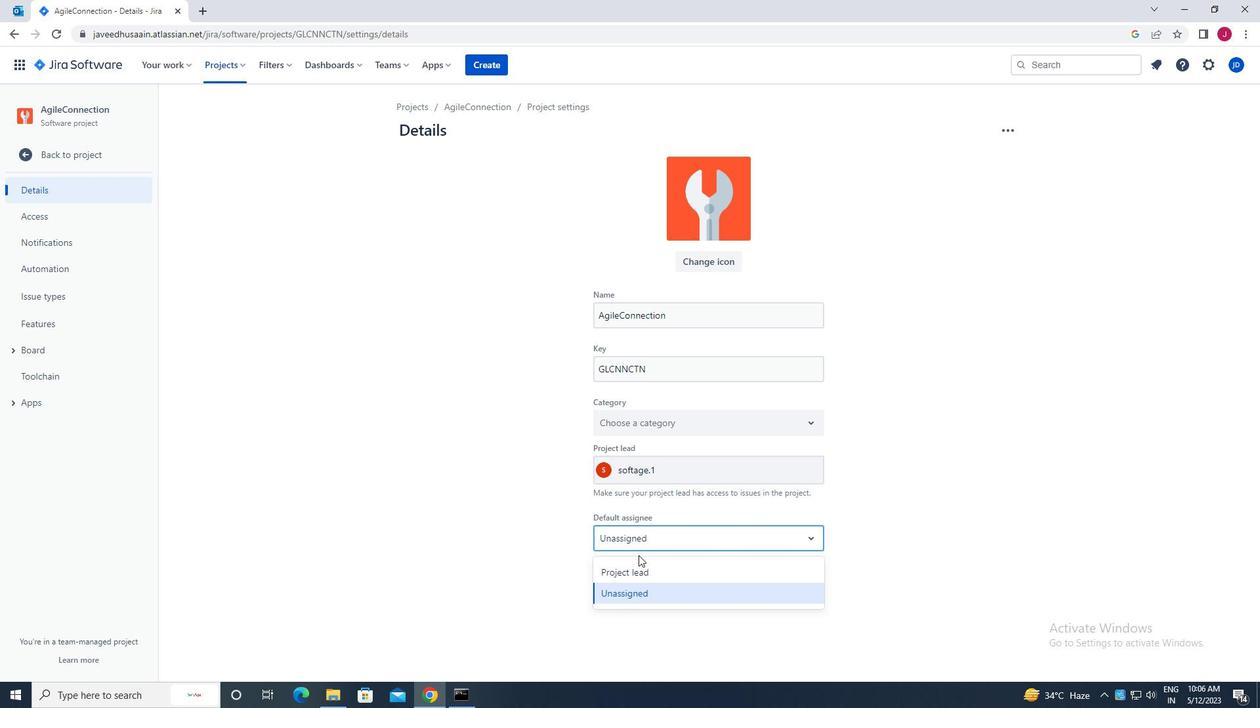 
Action: Mouse pressed left at (637, 572)
Screenshot: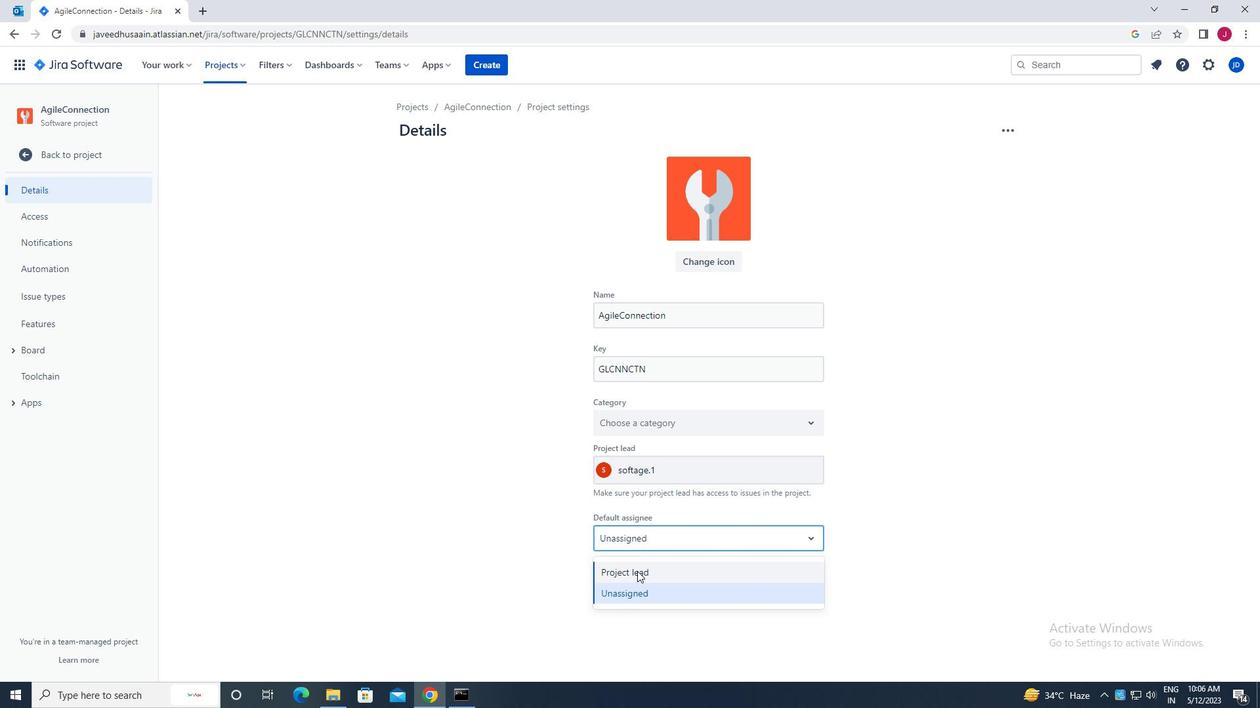 
Action: Mouse moved to (620, 575)
Screenshot: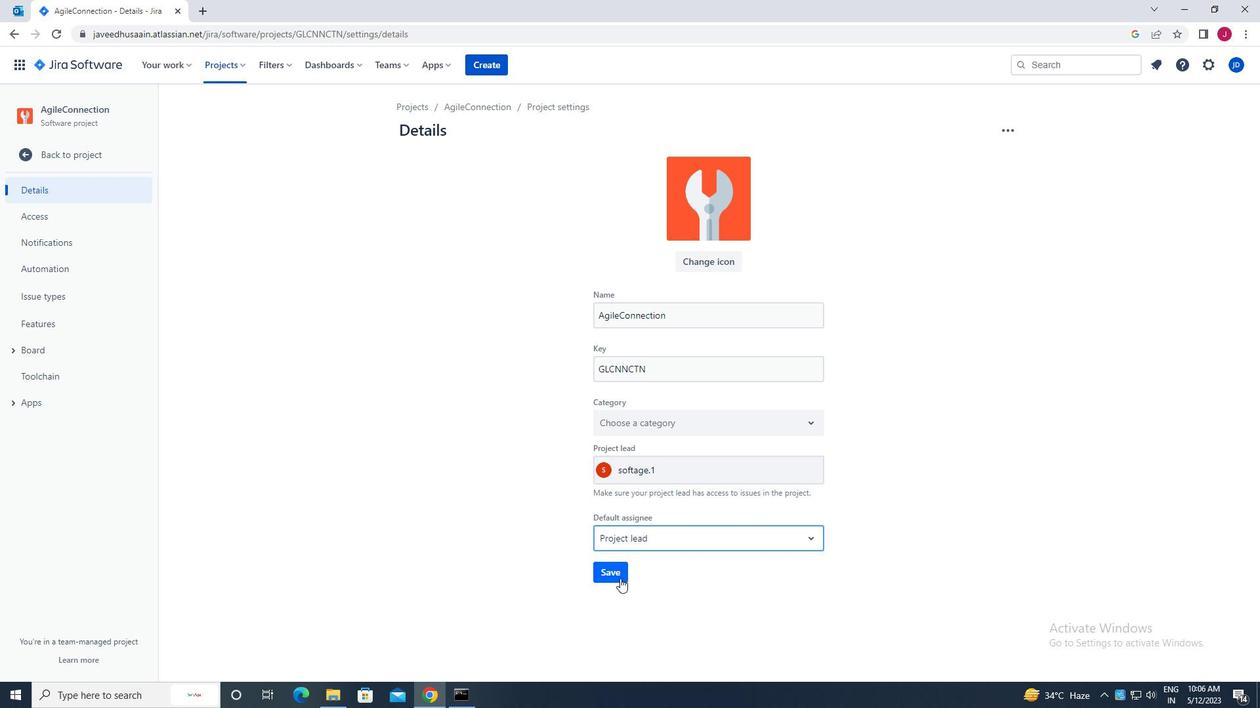 
Action: Mouse pressed left at (620, 575)
Screenshot: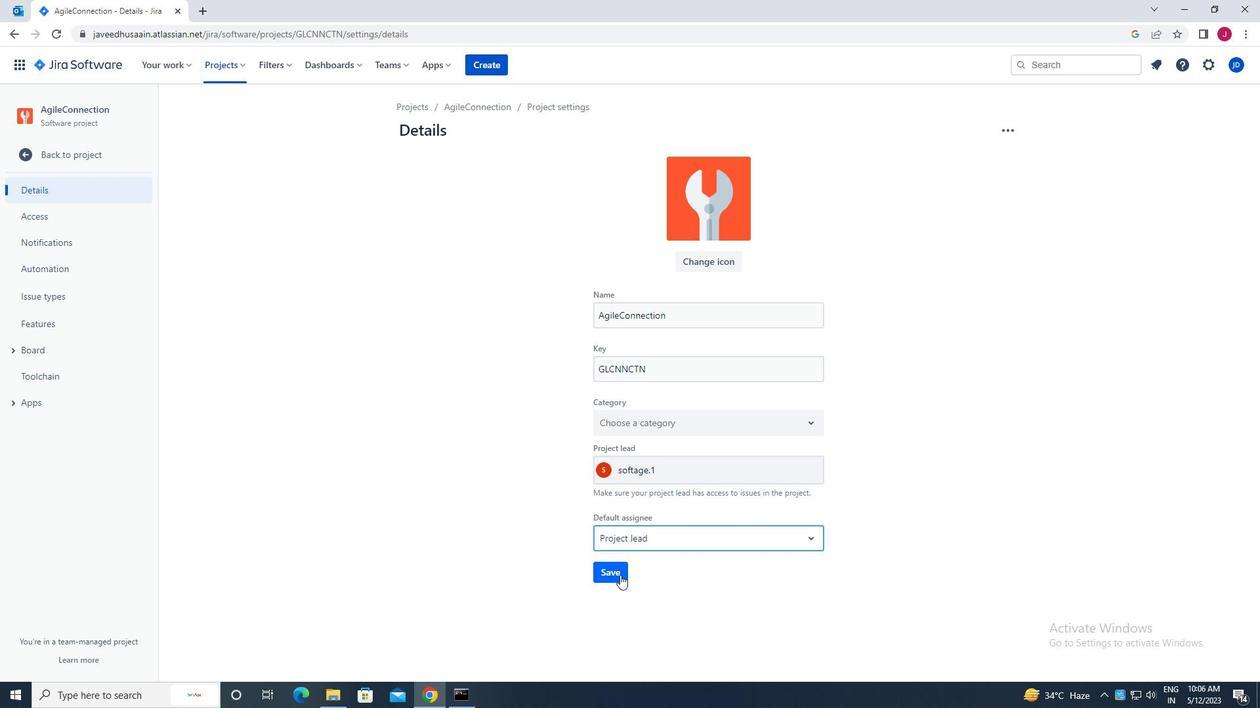 
Action: Mouse moved to (296, 611)
Screenshot: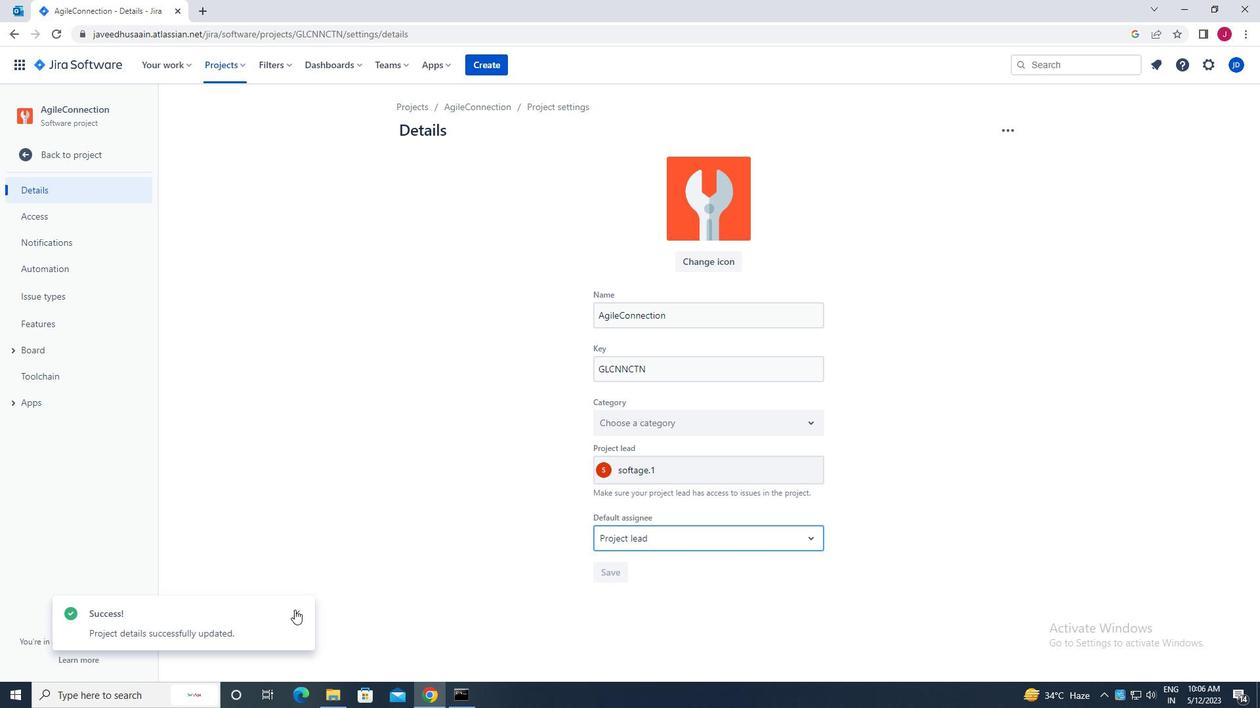 
Action: Mouse pressed left at (296, 611)
Screenshot: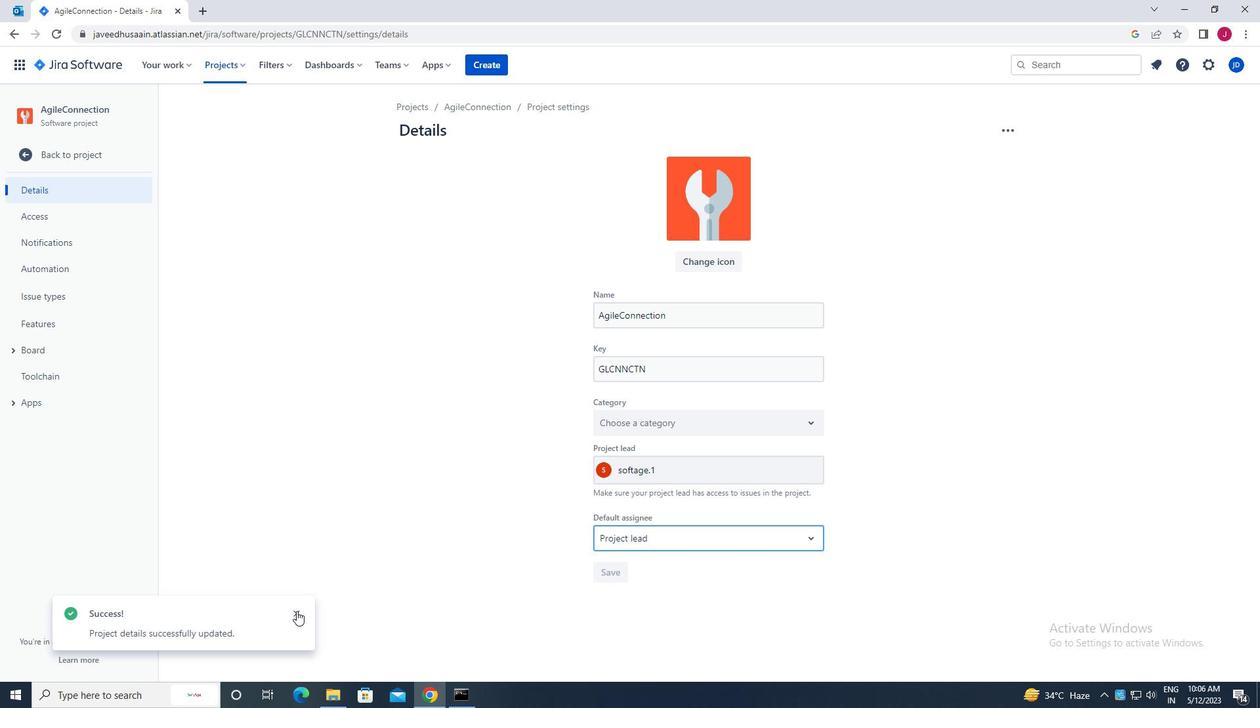 
Action: Mouse moved to (95, 158)
Screenshot: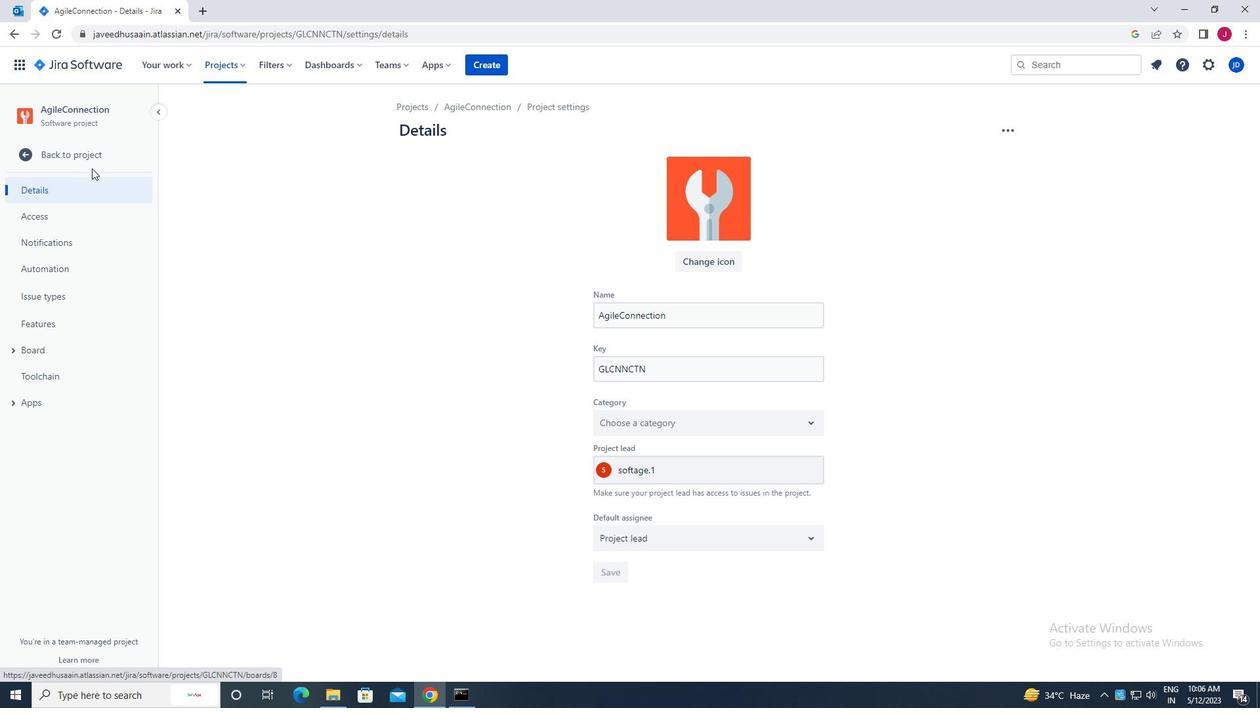 
Action: Mouse pressed left at (95, 158)
Screenshot: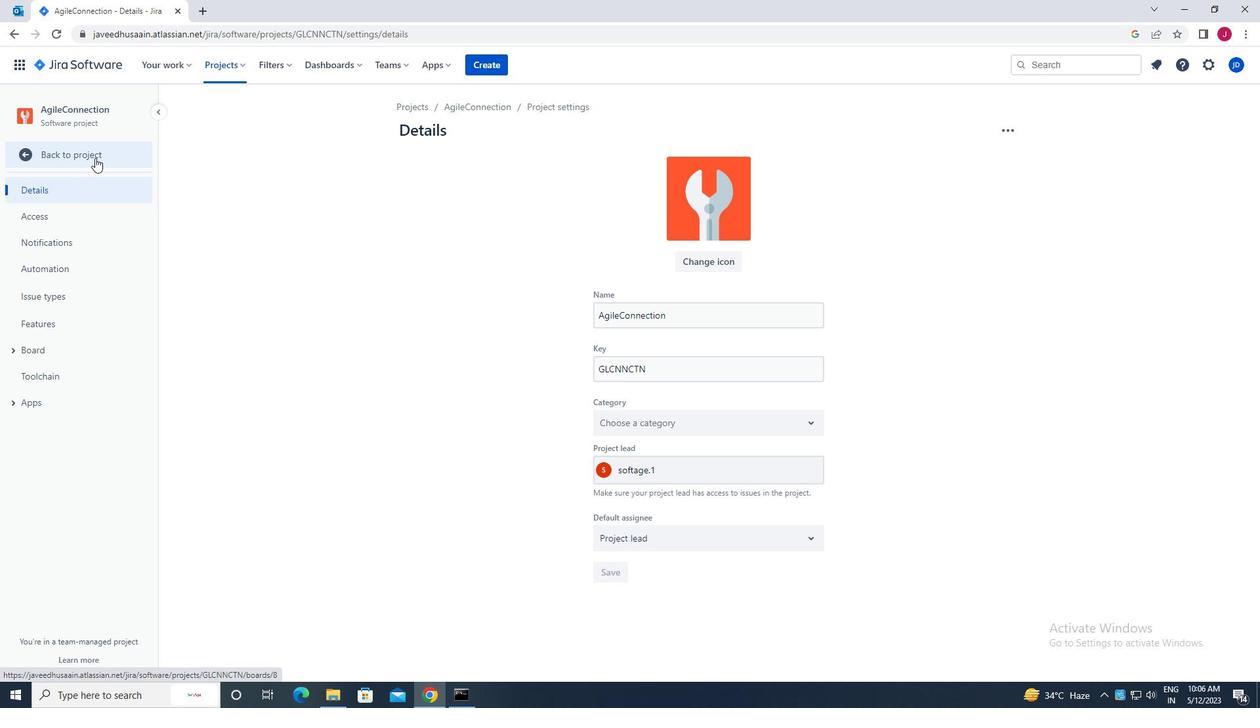 
Action: Mouse moved to (315, 174)
Screenshot: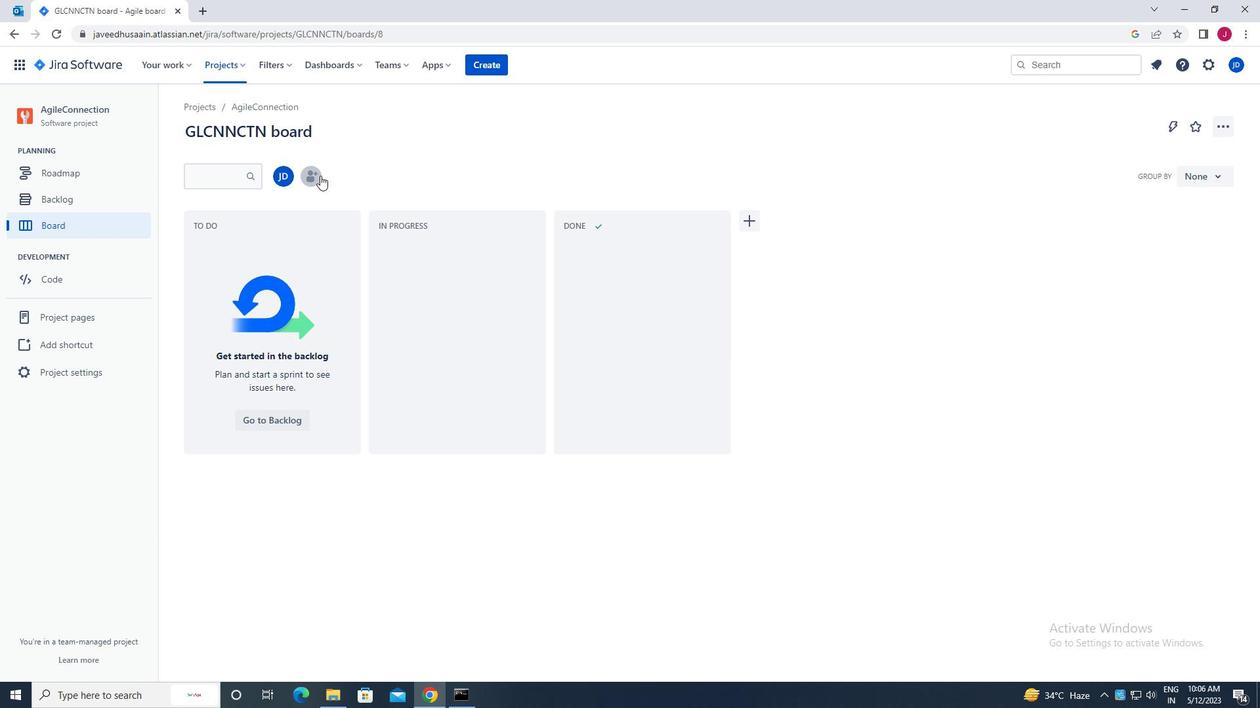 
Action: Mouse pressed left at (315, 174)
Screenshot: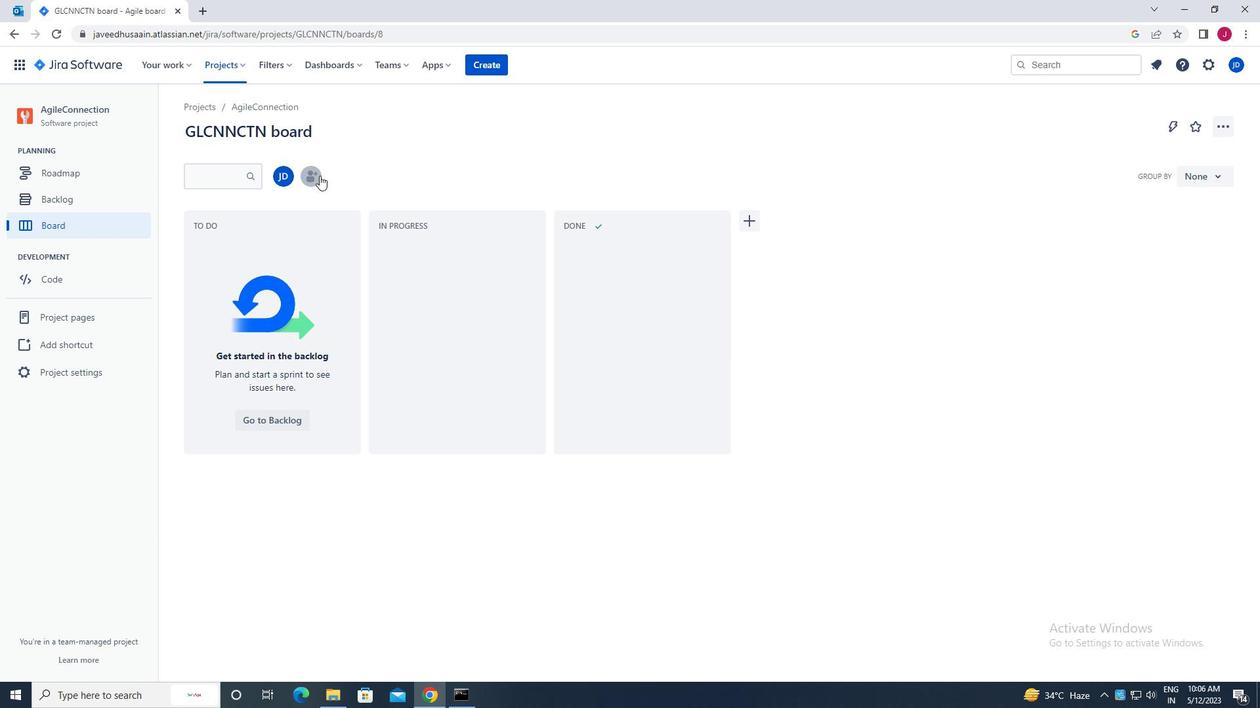 
Action: Mouse moved to (596, 158)
Screenshot: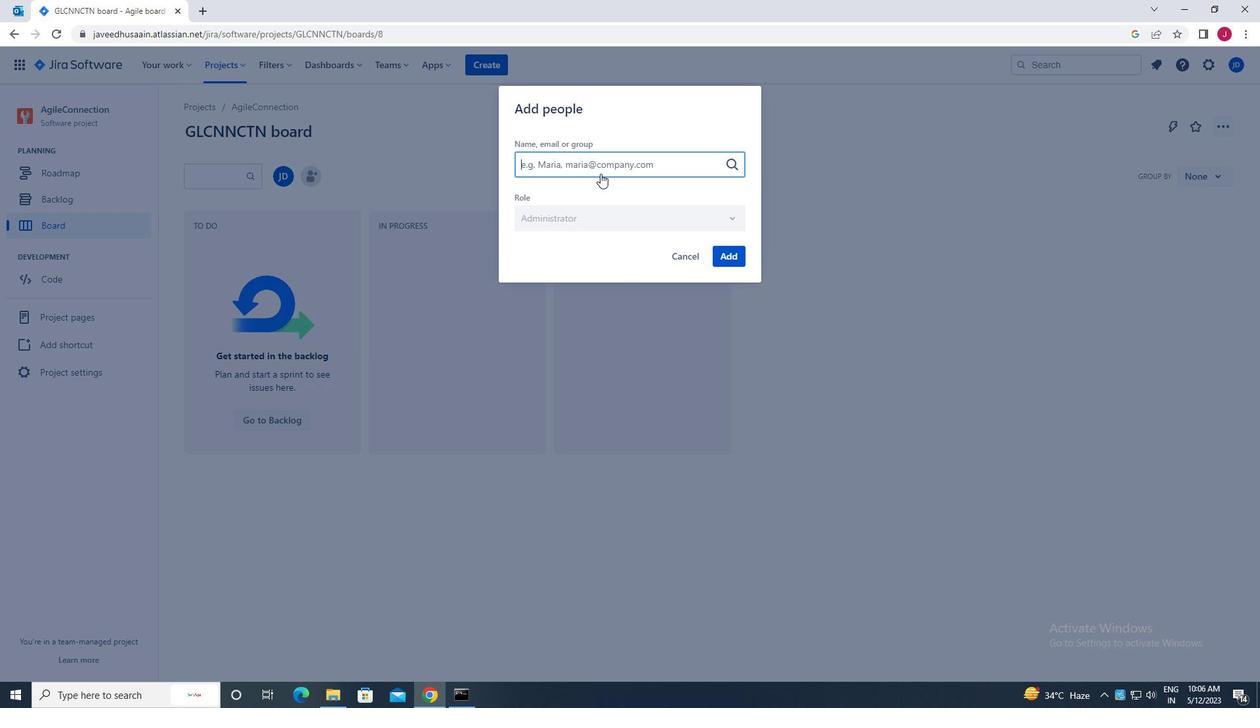 
Action: Mouse pressed left at (596, 158)
Screenshot: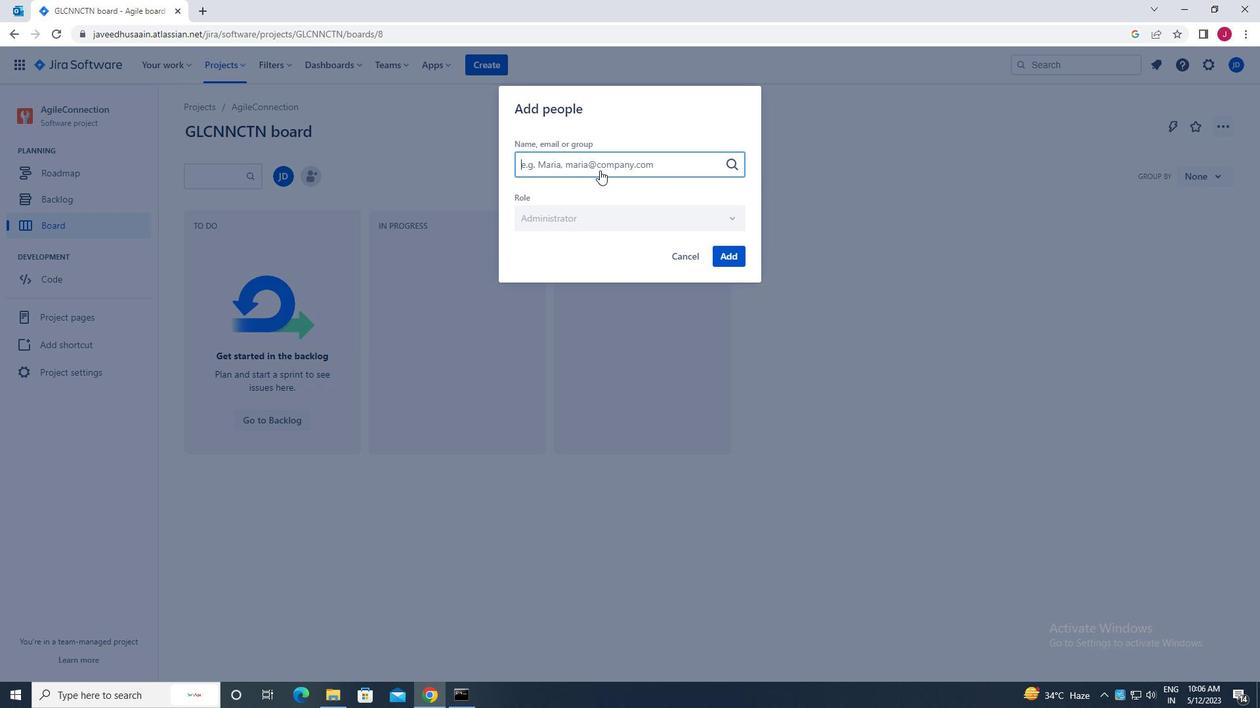 
Action: Key pressed SOFTAGE.2<Key.shift>@SOFTAGE.NET
Screenshot: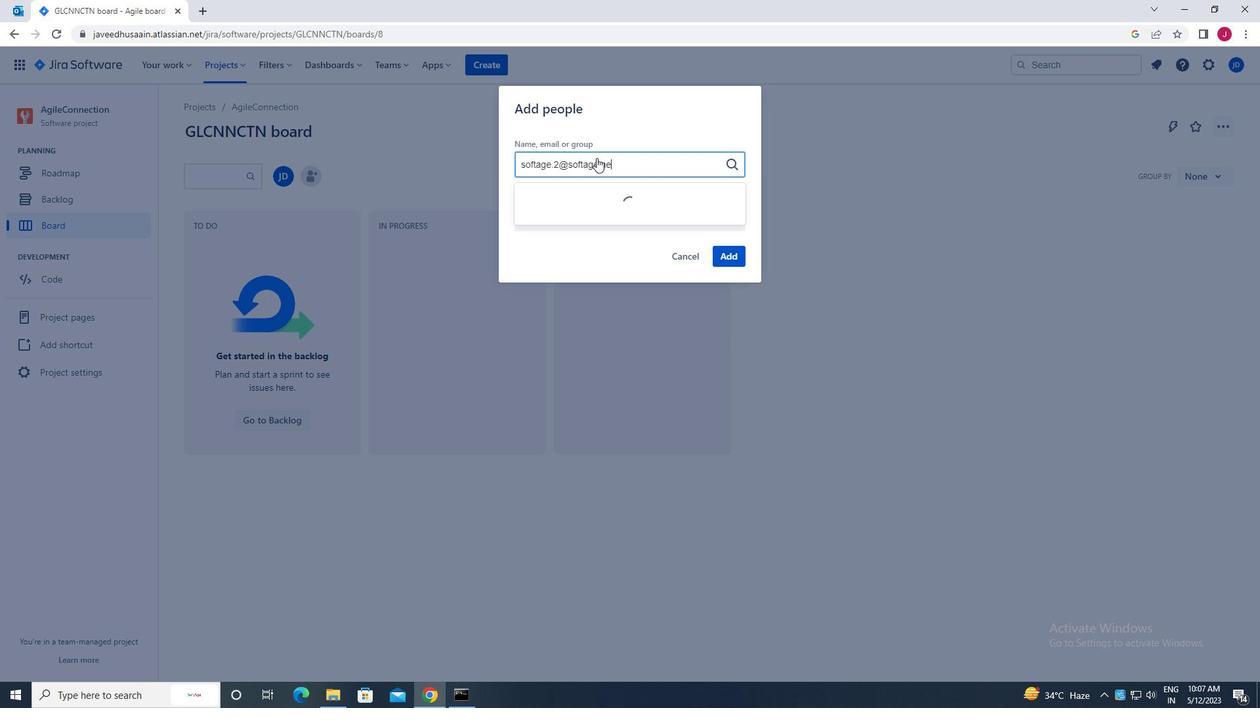 
Action: Mouse moved to (616, 222)
Screenshot: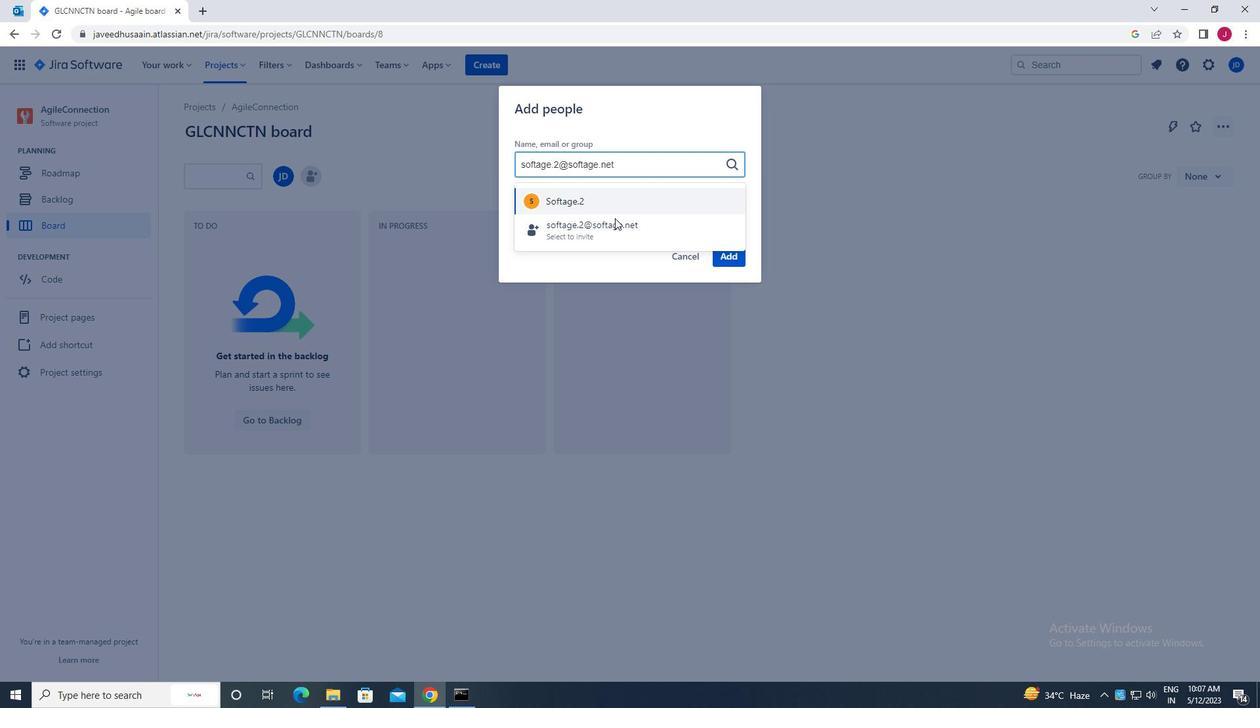 
Action: Mouse pressed left at (616, 222)
Screenshot: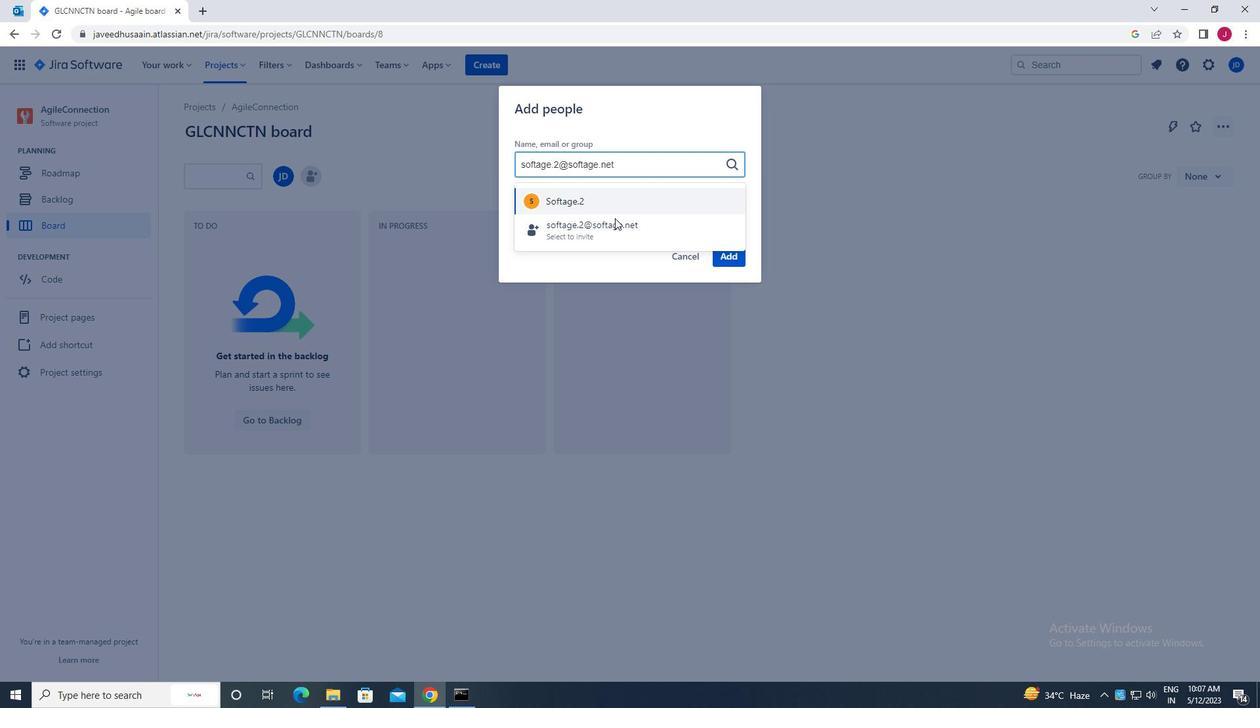 
Action: Mouse moved to (728, 253)
Screenshot: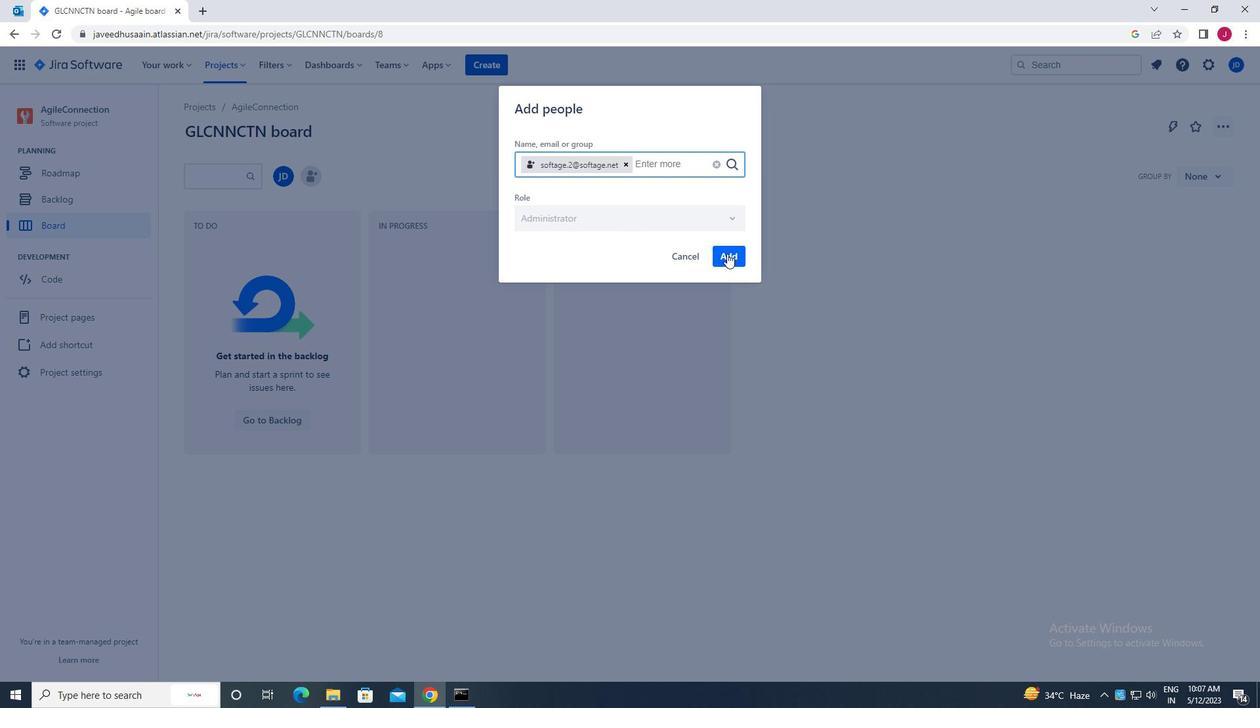 
Action: Mouse pressed left at (728, 253)
Screenshot: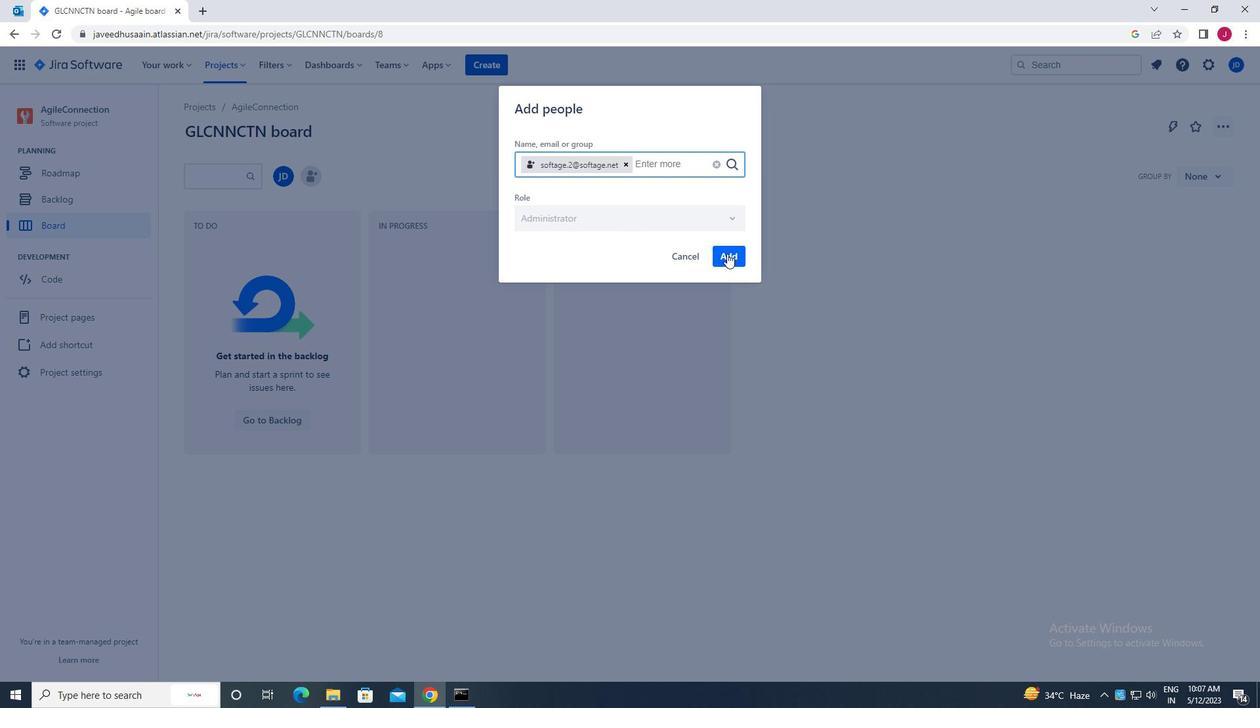 
Action: Mouse moved to (737, 259)
Screenshot: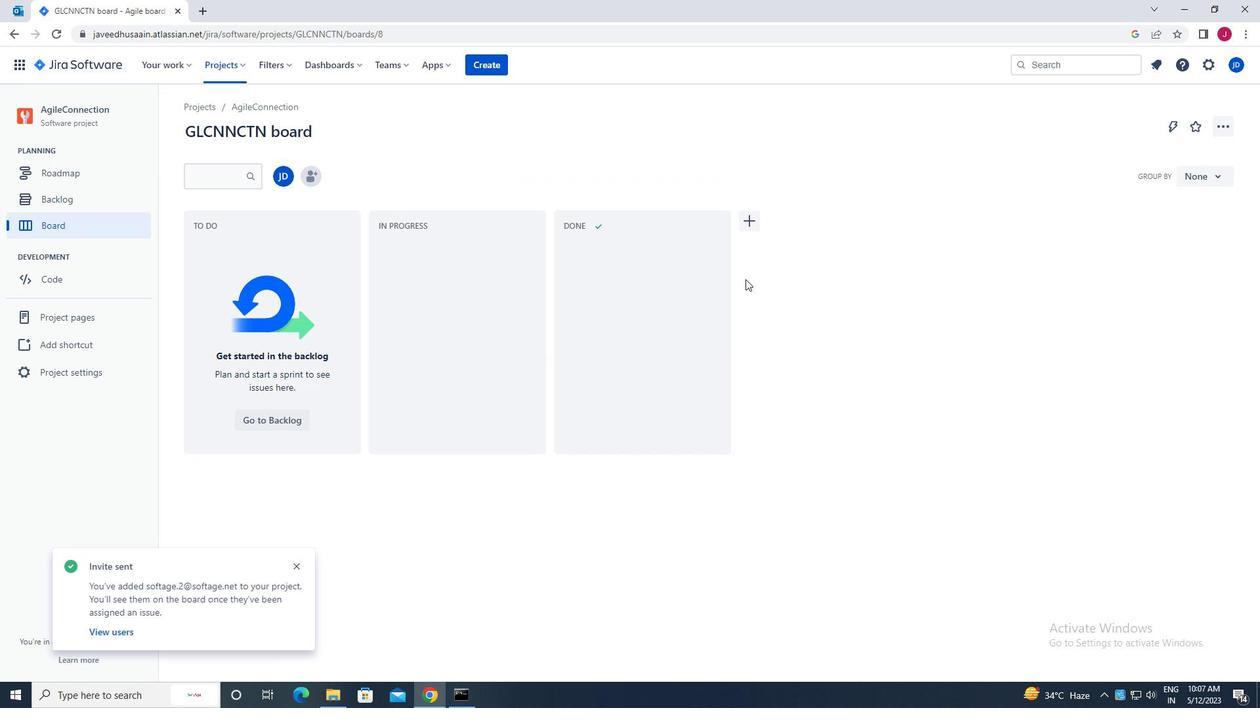 
